 Task: Look for space in Changli, China from 7th July, 2023 to 15th July, 2023 for 6 adults in price range Rs.15000 to Rs.20000. Place can be entire place with 3 bedrooms having 3 beds and 3 bathrooms. Property type can be house, flat, guest house. Booking option can be shelf check-in. Required host language is Chinese (Simplified).
Action: Mouse moved to (719, 103)
Screenshot: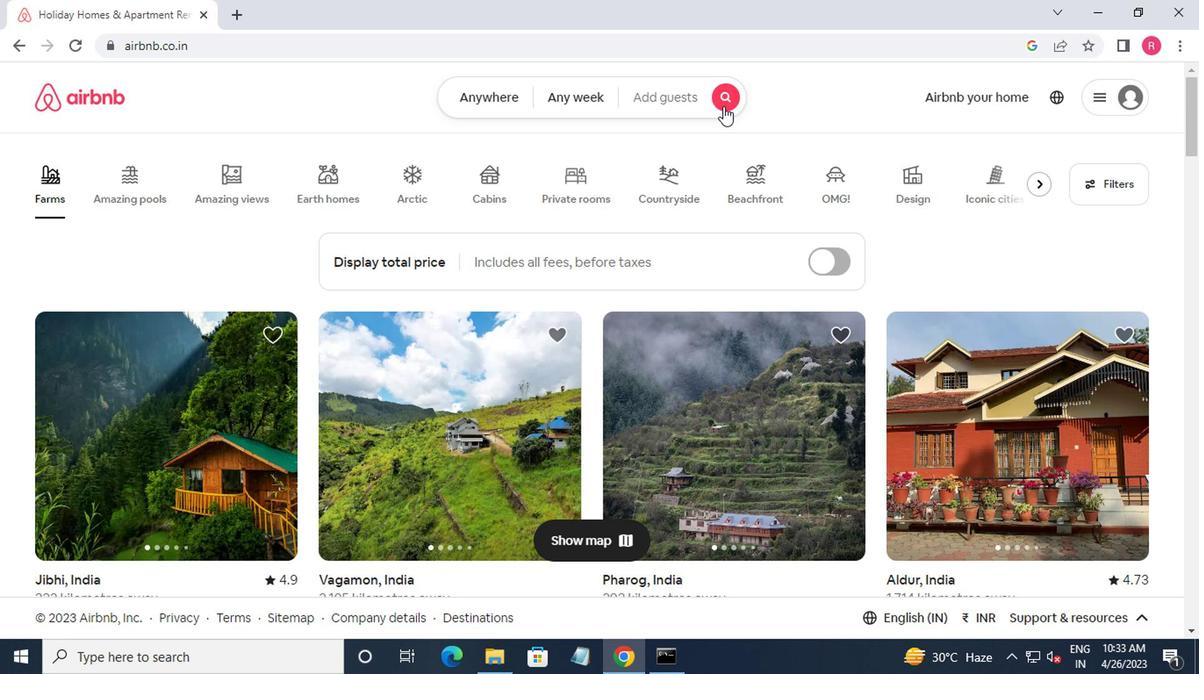 
Action: Mouse pressed left at (719, 103)
Screenshot: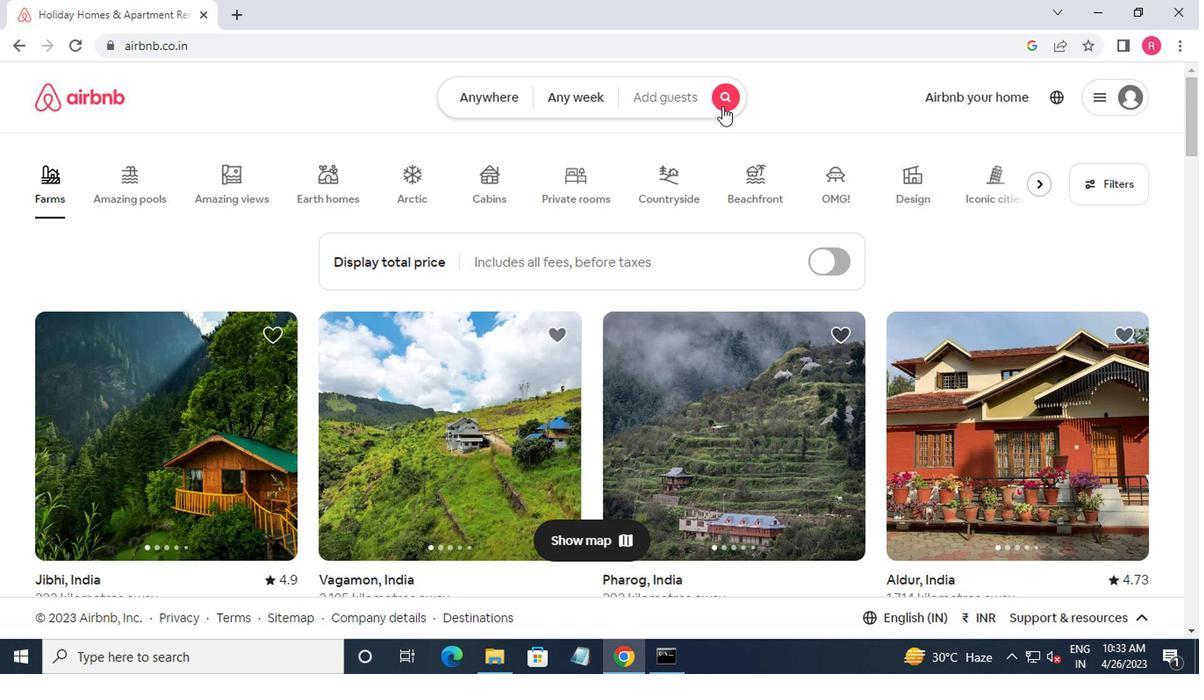 
Action: Mouse moved to (359, 164)
Screenshot: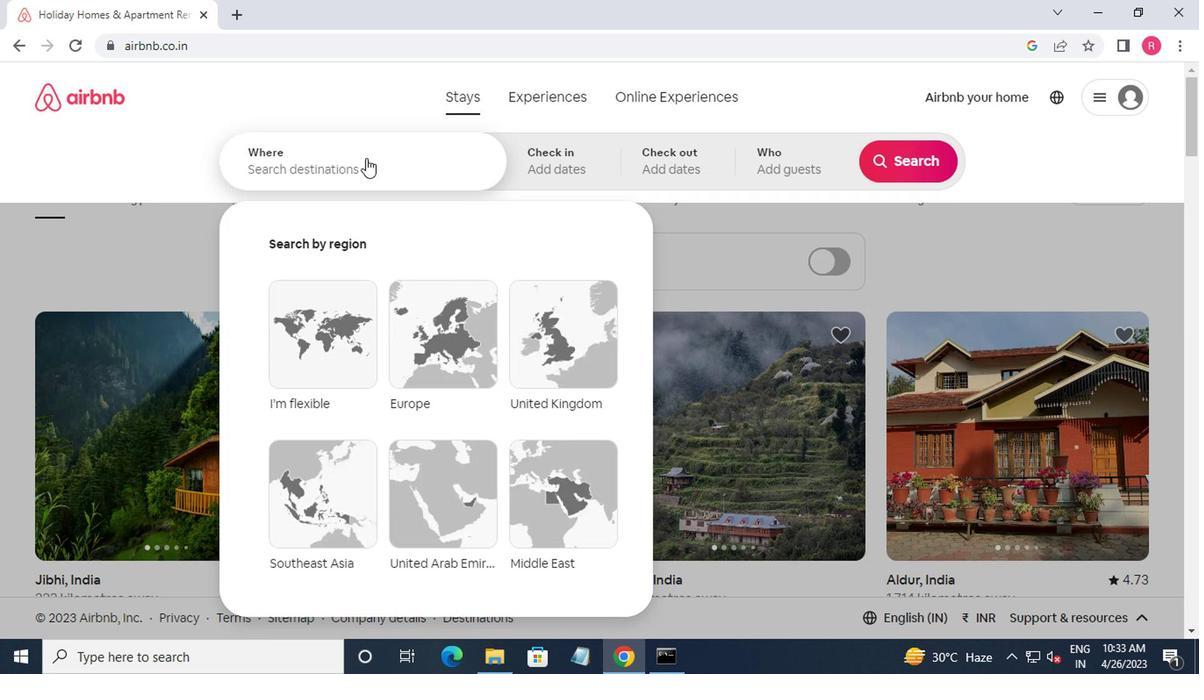 
Action: Mouse pressed left at (359, 164)
Screenshot: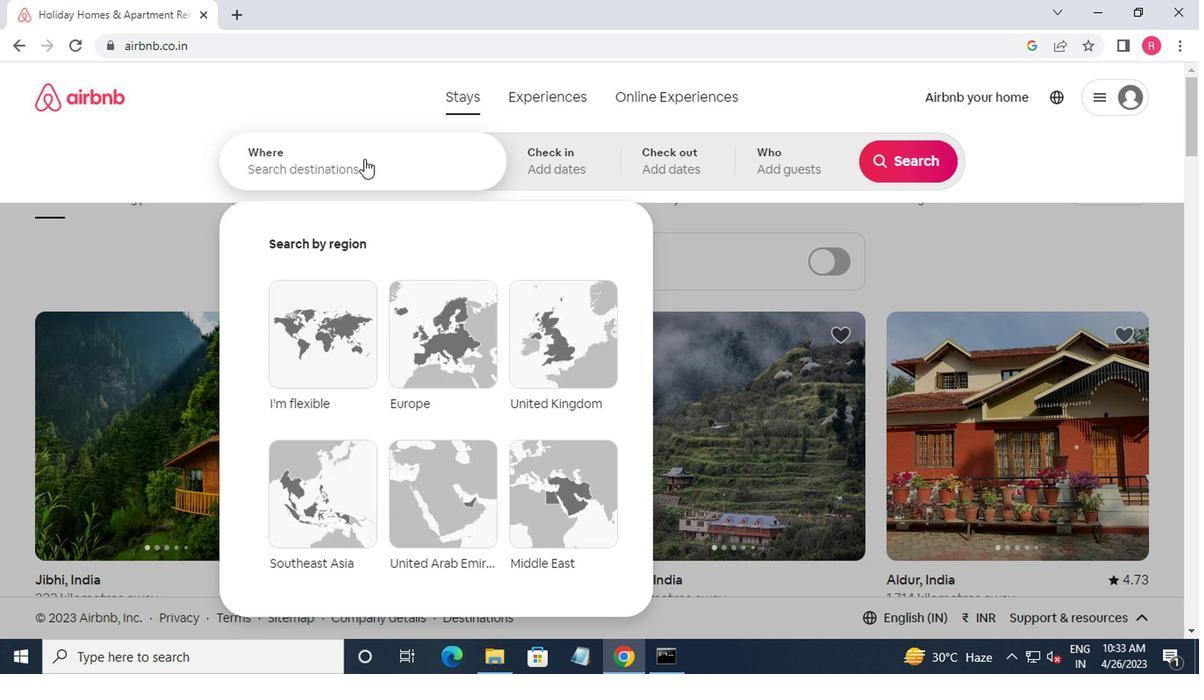 
Action: Mouse moved to (368, 164)
Screenshot: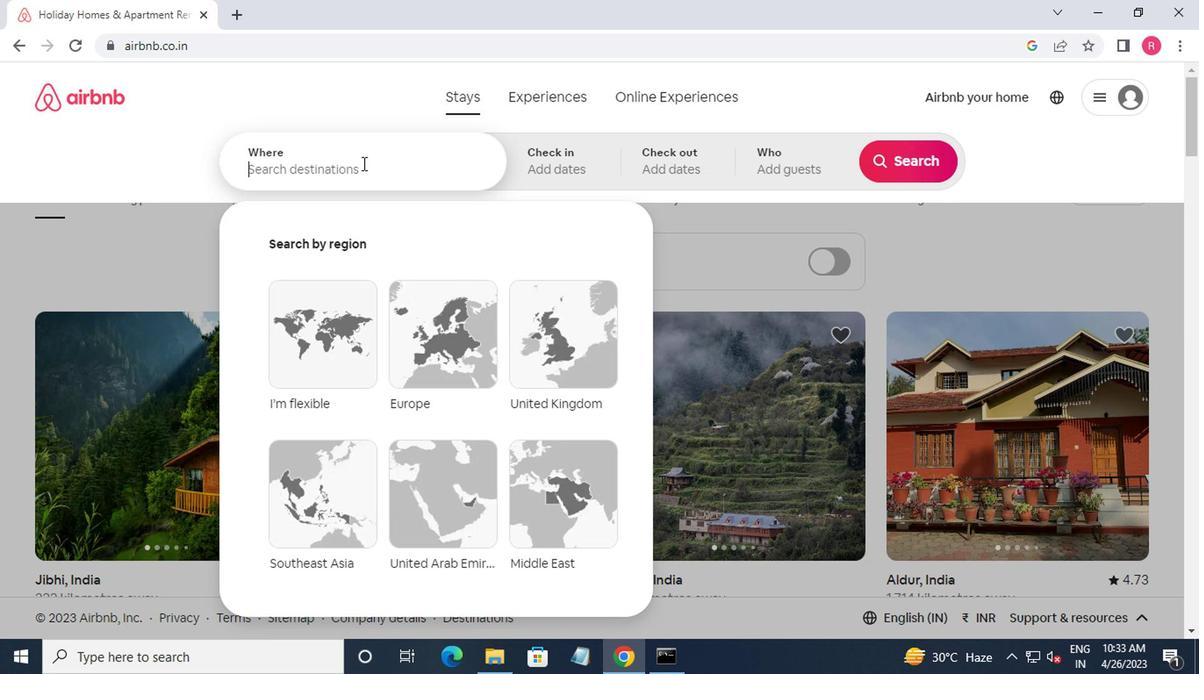 
Action: Key pressed changli,china<Key.enter>
Screenshot: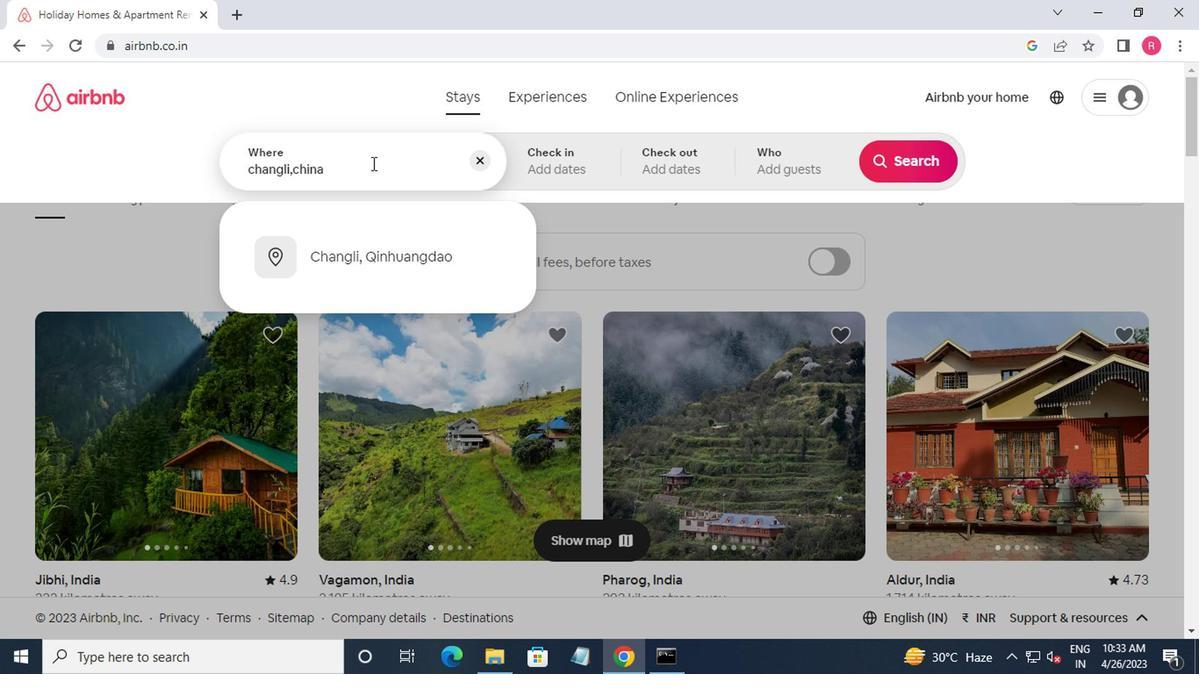 
Action: Mouse moved to (890, 302)
Screenshot: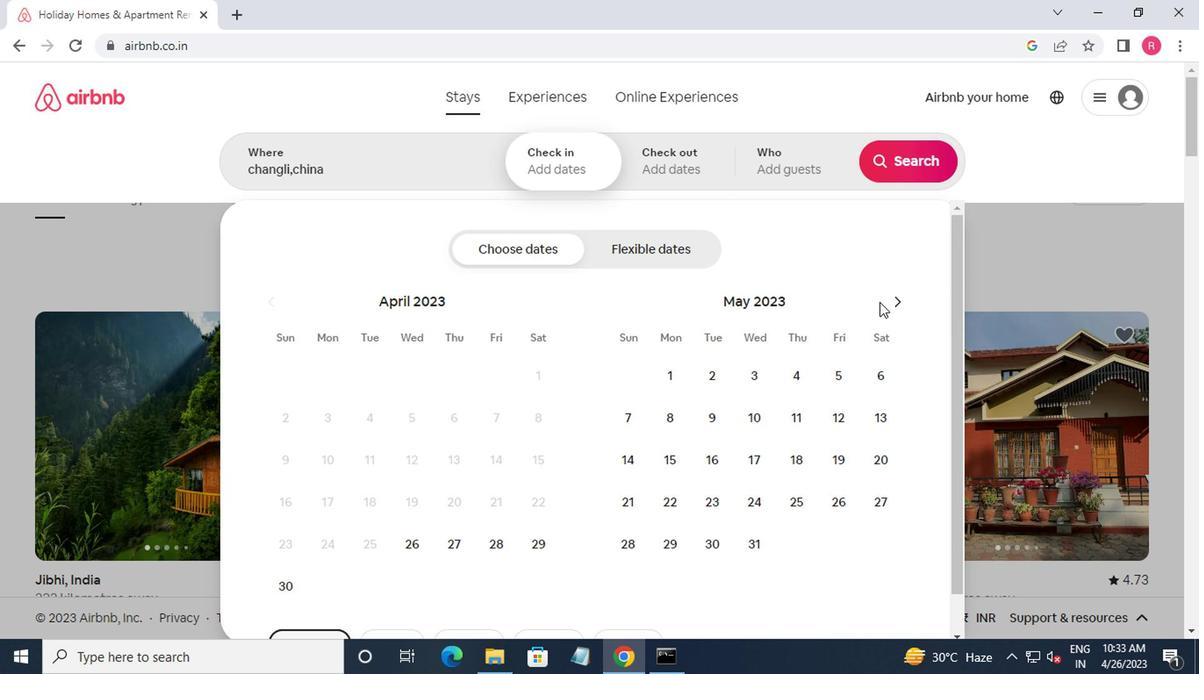 
Action: Mouse pressed left at (890, 302)
Screenshot: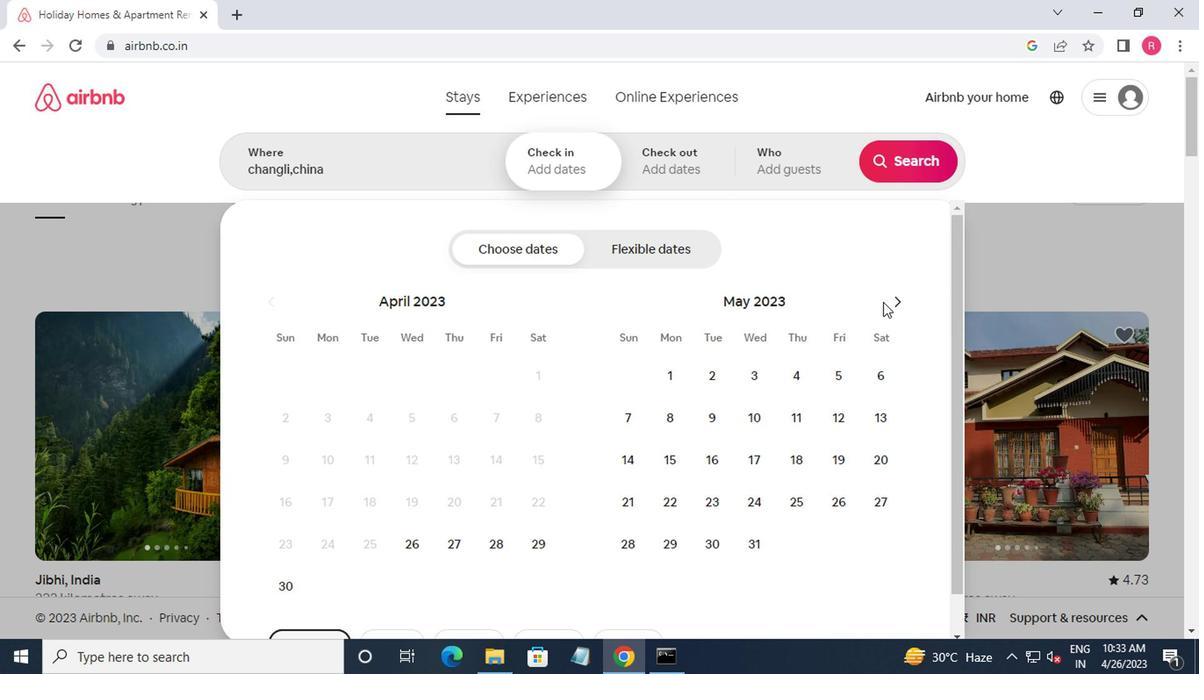 
Action: Mouse moved to (893, 306)
Screenshot: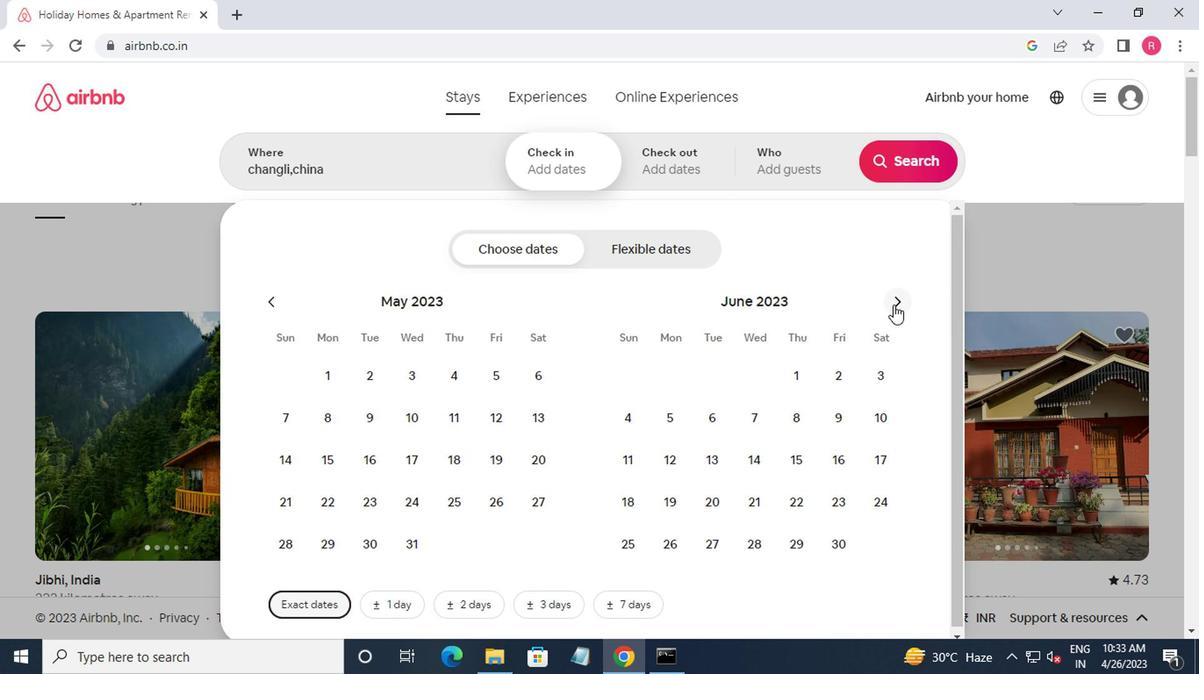 
Action: Mouse pressed left at (893, 306)
Screenshot: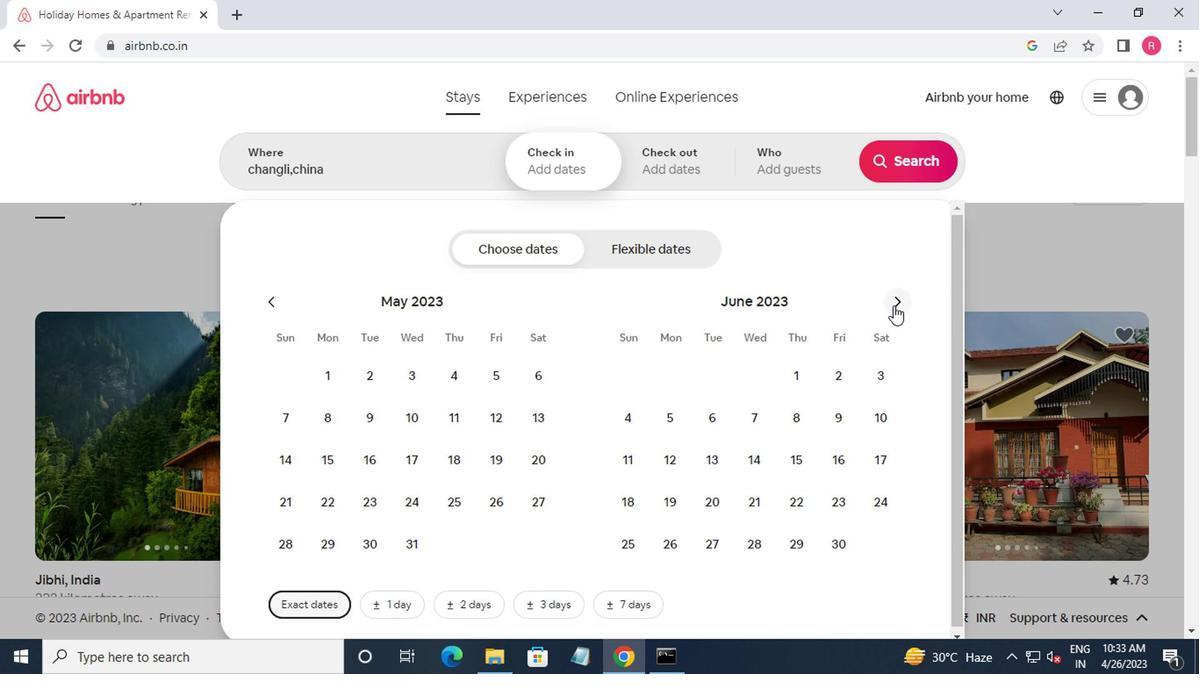 
Action: Mouse moved to (832, 422)
Screenshot: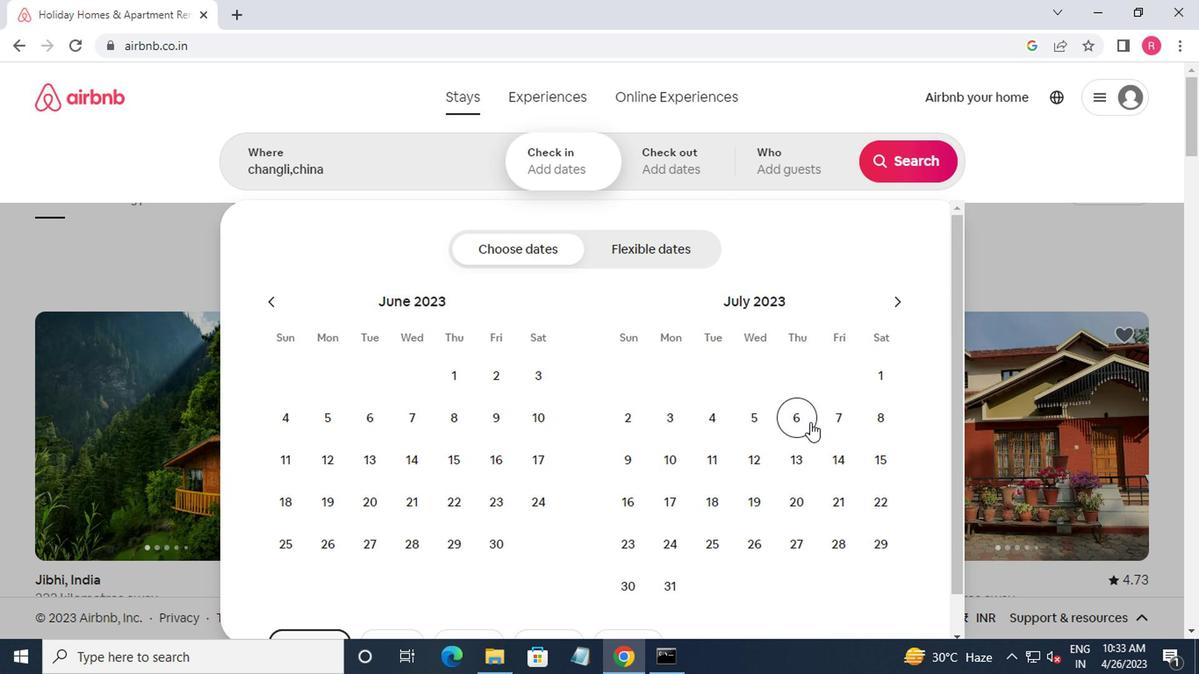 
Action: Mouse pressed left at (832, 422)
Screenshot: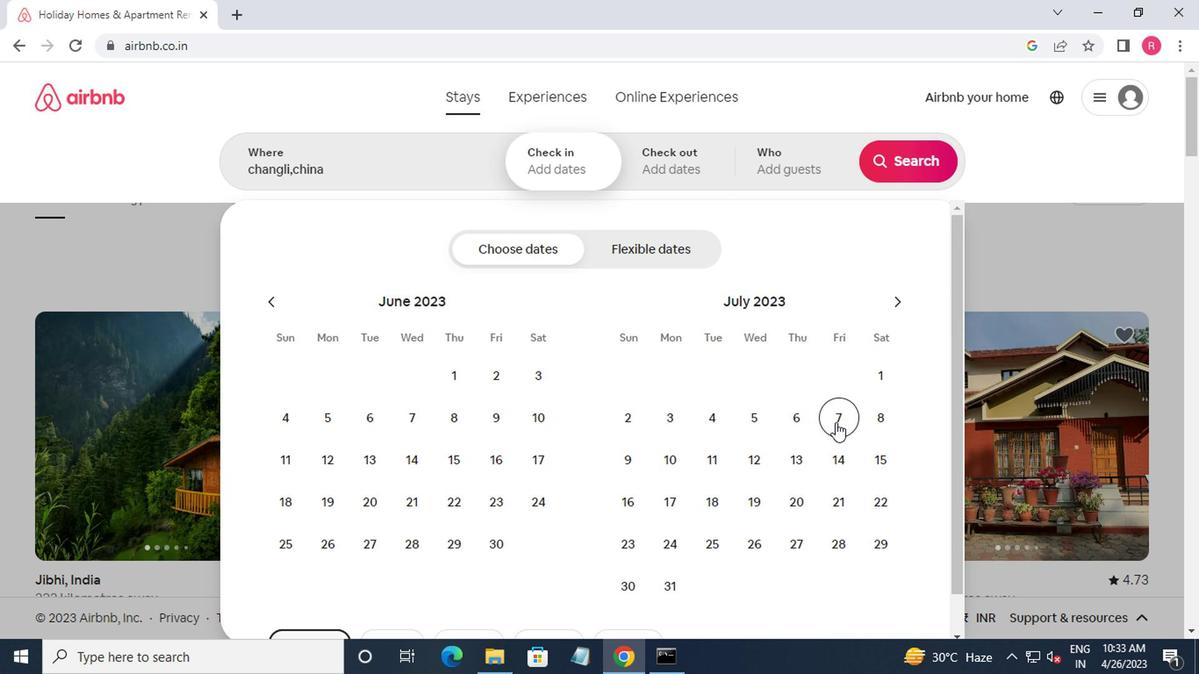 
Action: Mouse moved to (897, 464)
Screenshot: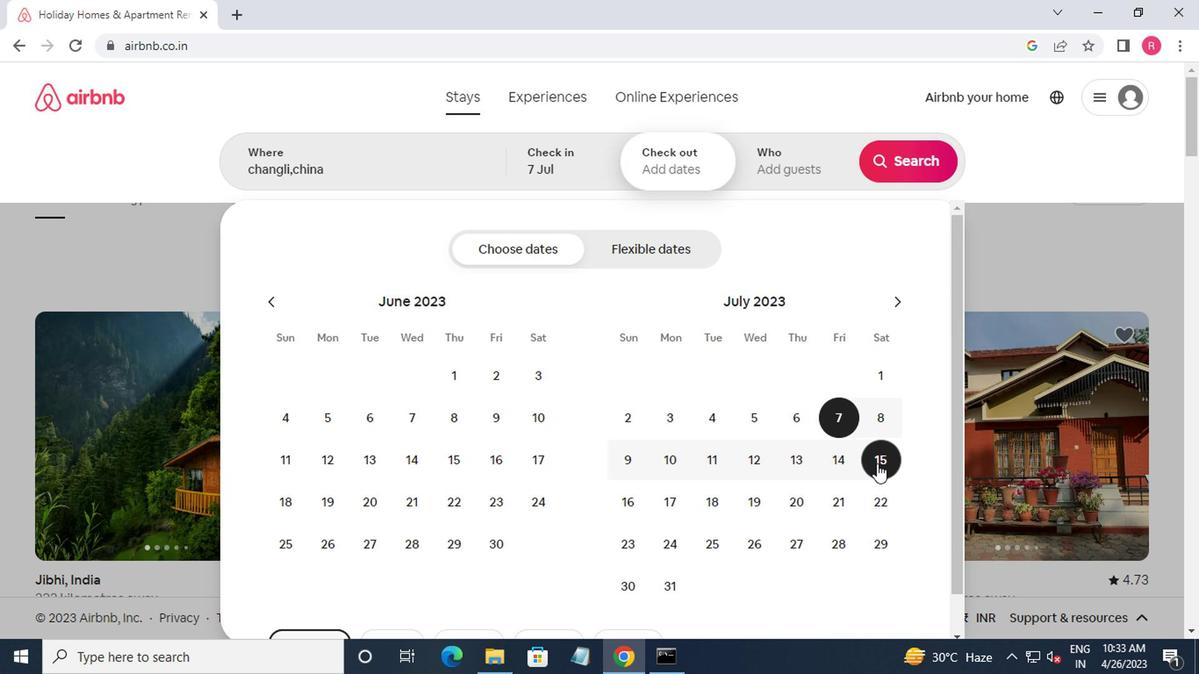 
Action: Mouse pressed left at (897, 464)
Screenshot: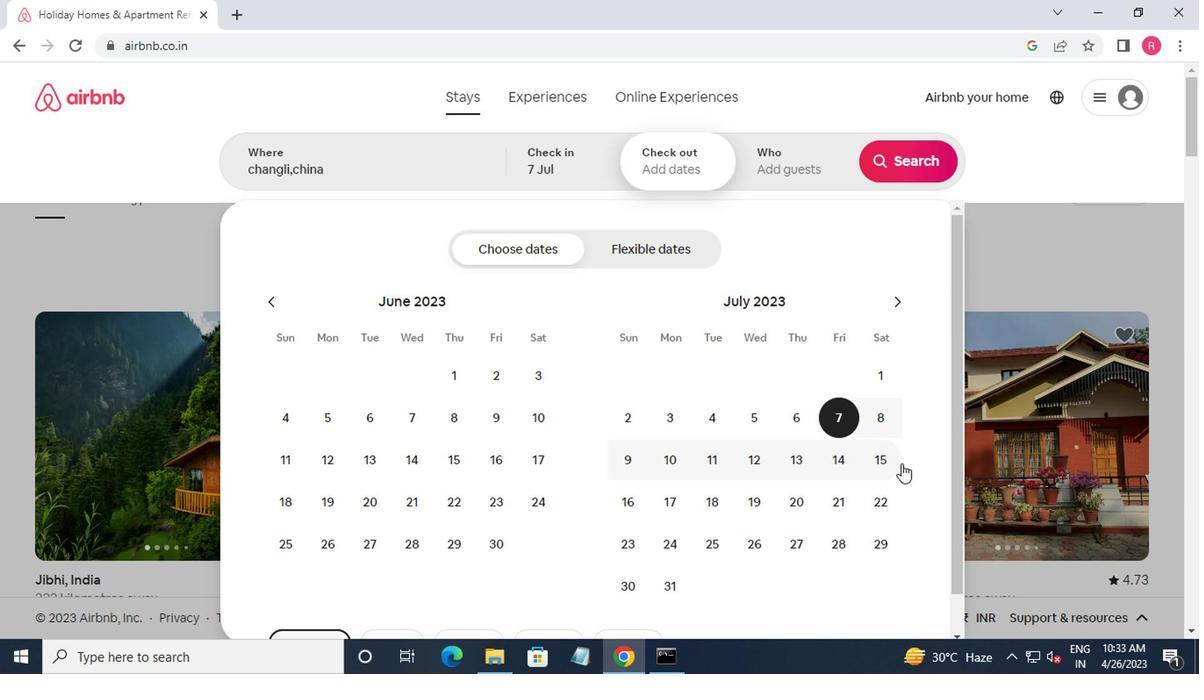
Action: Mouse moved to (774, 175)
Screenshot: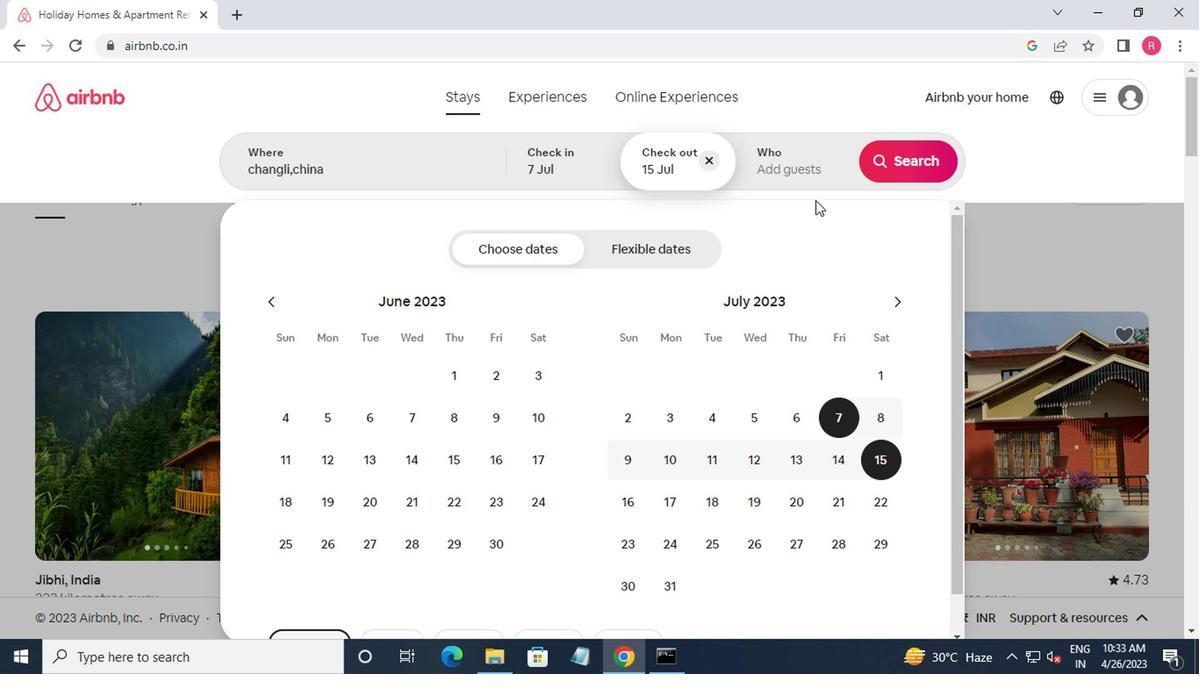 
Action: Mouse pressed left at (774, 175)
Screenshot: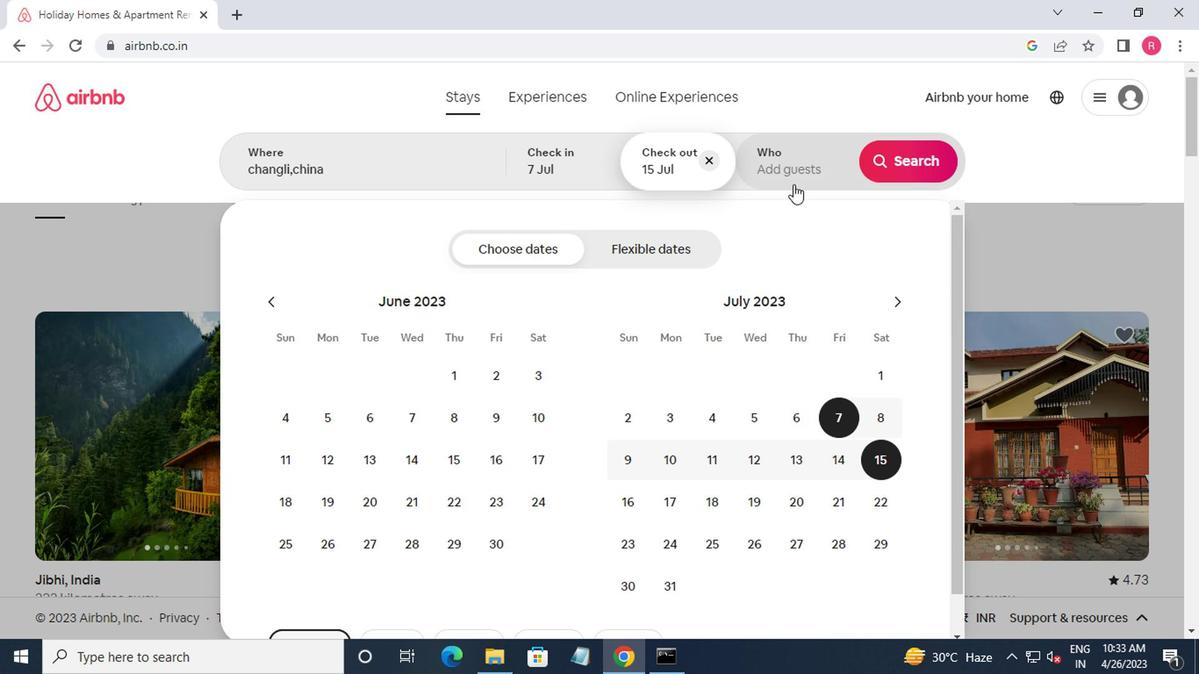 
Action: Mouse moved to (899, 260)
Screenshot: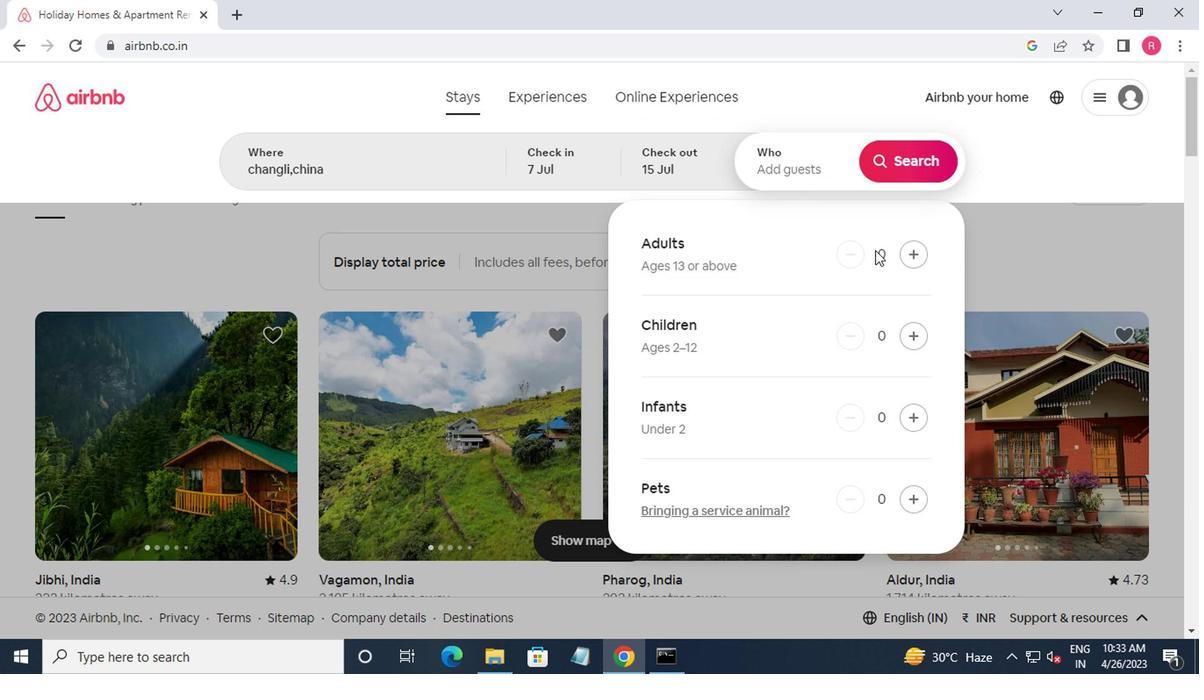 
Action: Mouse pressed left at (899, 260)
Screenshot: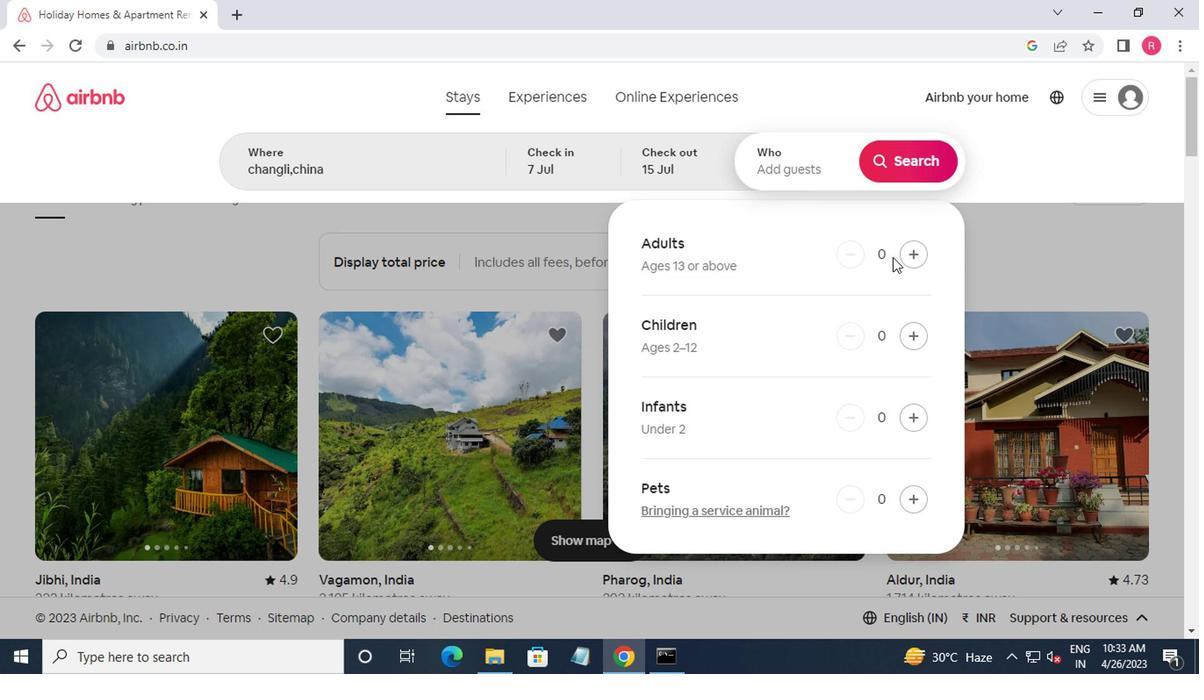 
Action: Mouse pressed left at (899, 260)
Screenshot: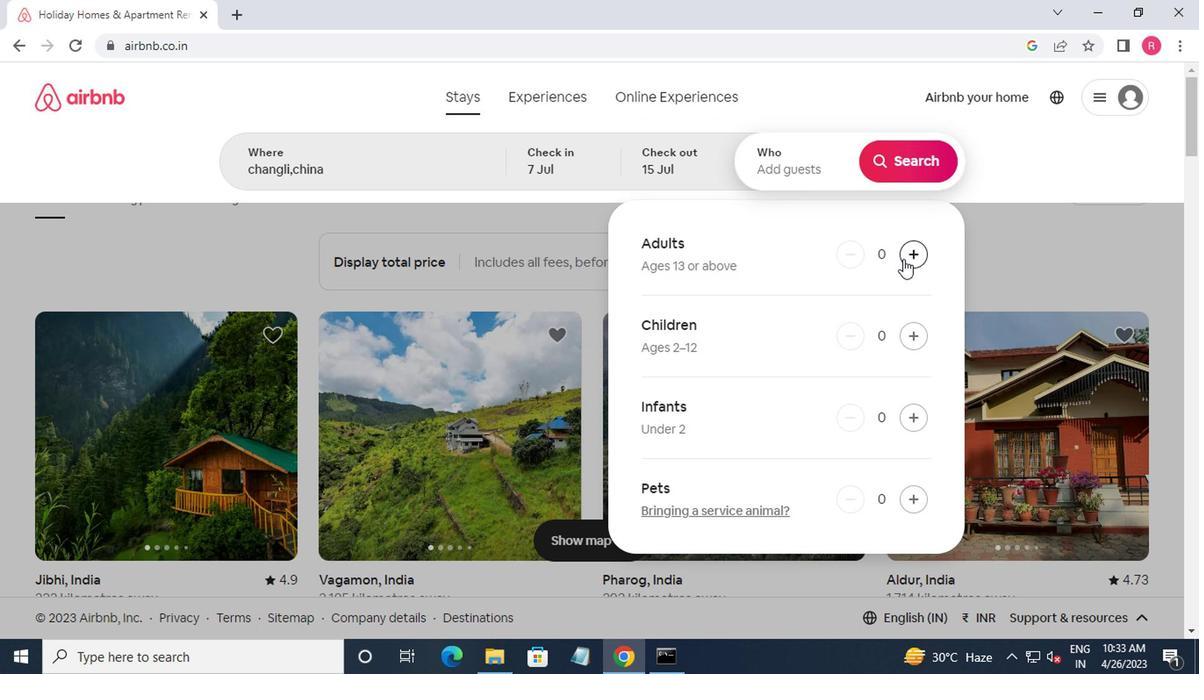 
Action: Mouse pressed left at (899, 260)
Screenshot: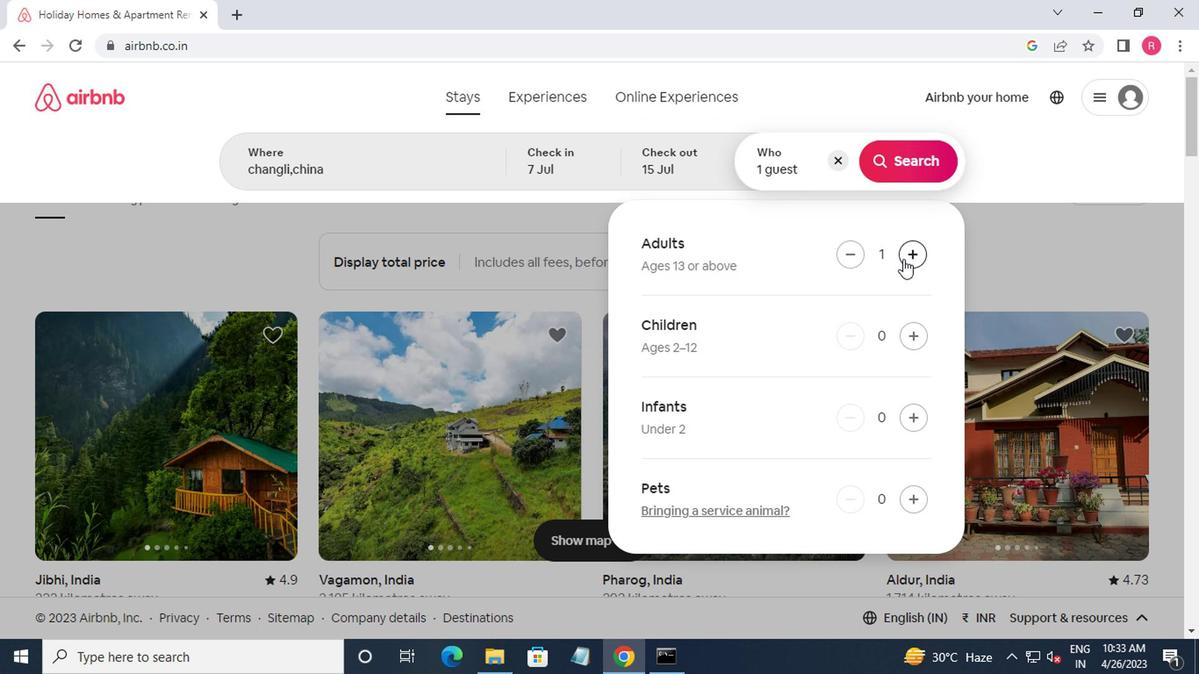 
Action: Mouse pressed left at (899, 260)
Screenshot: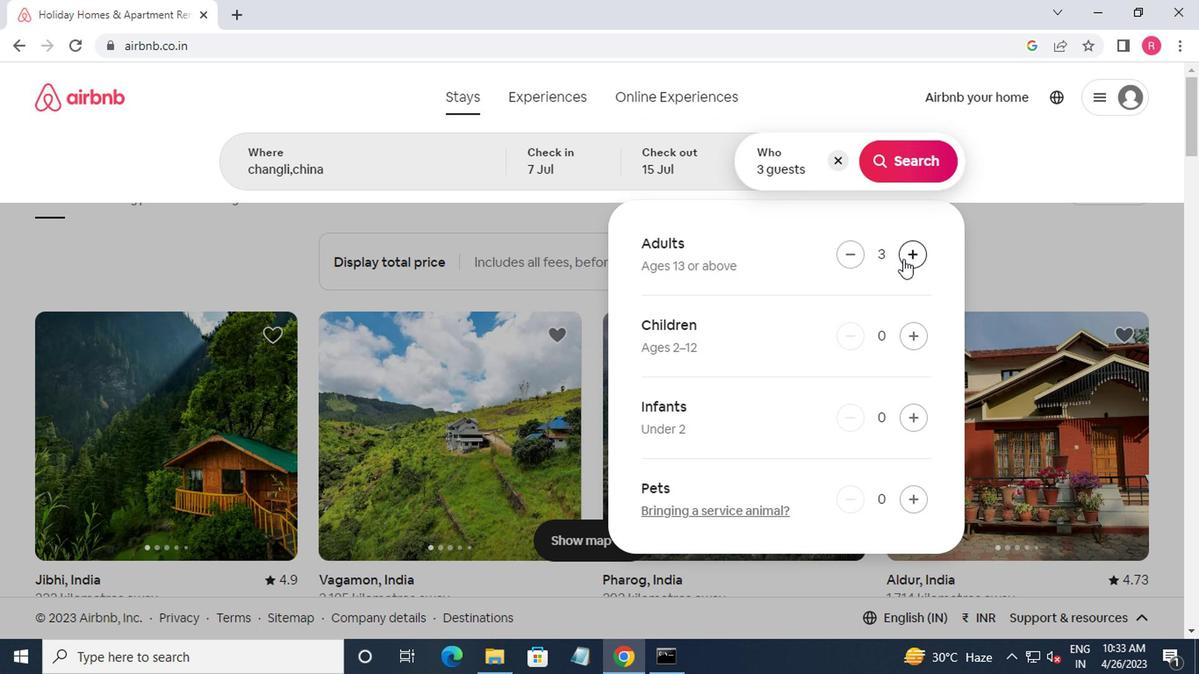 
Action: Mouse pressed left at (899, 260)
Screenshot: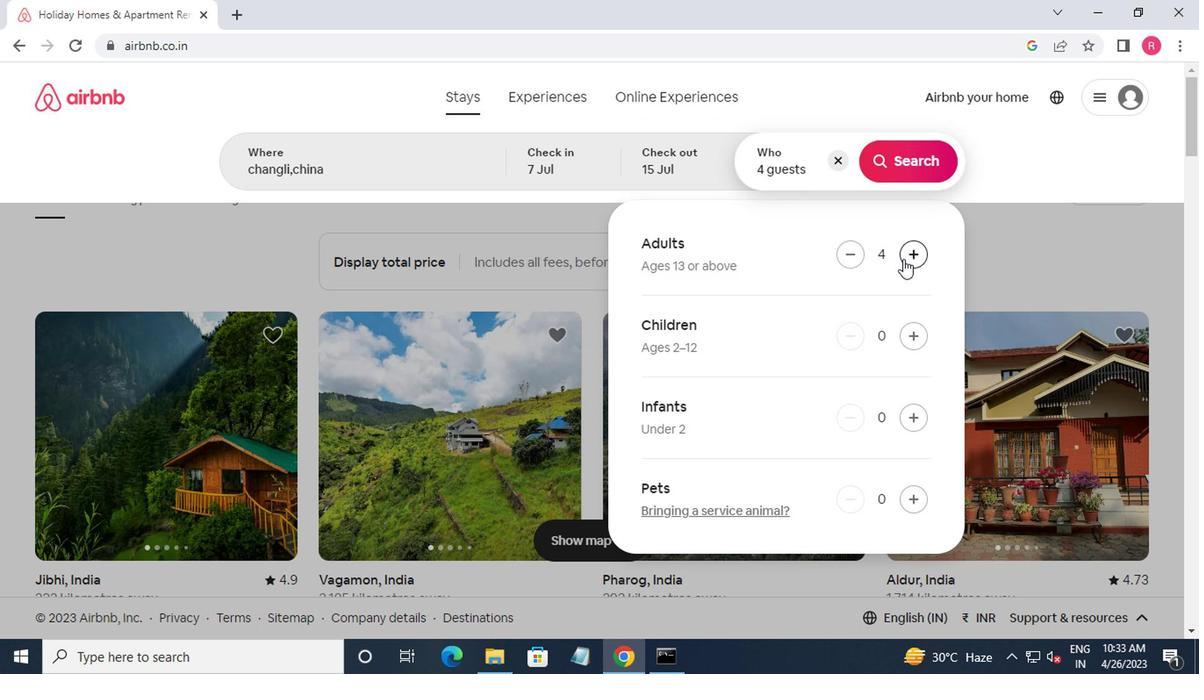 
Action: Mouse pressed left at (899, 260)
Screenshot: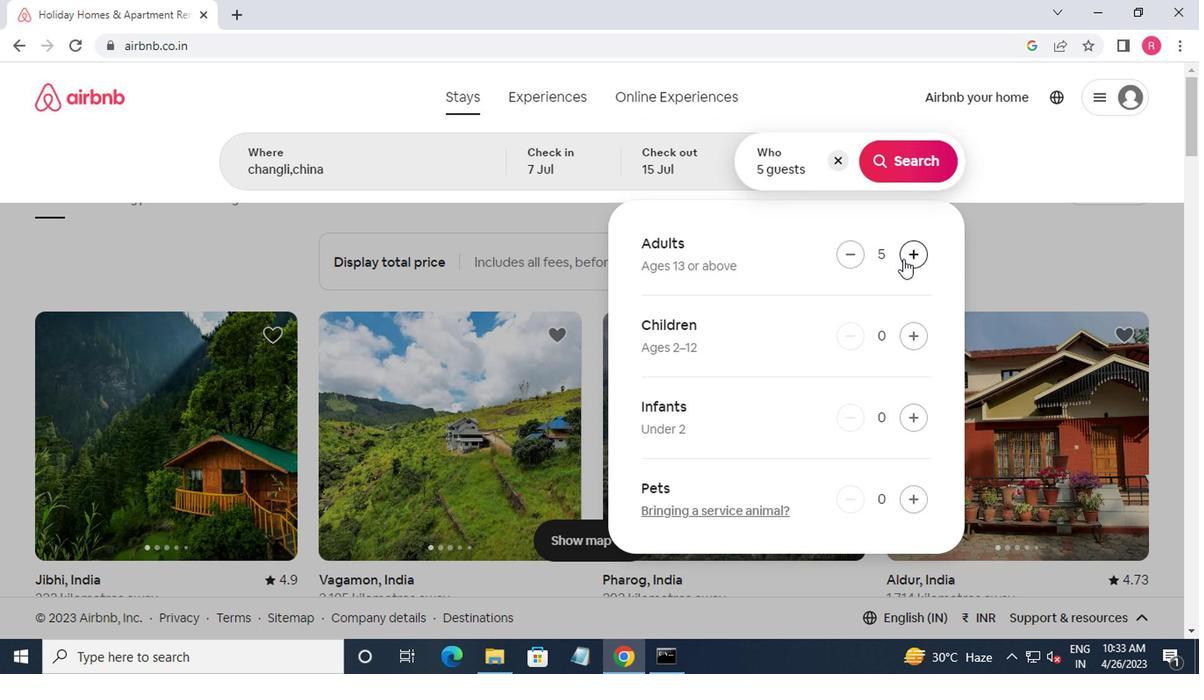 
Action: Mouse moved to (888, 168)
Screenshot: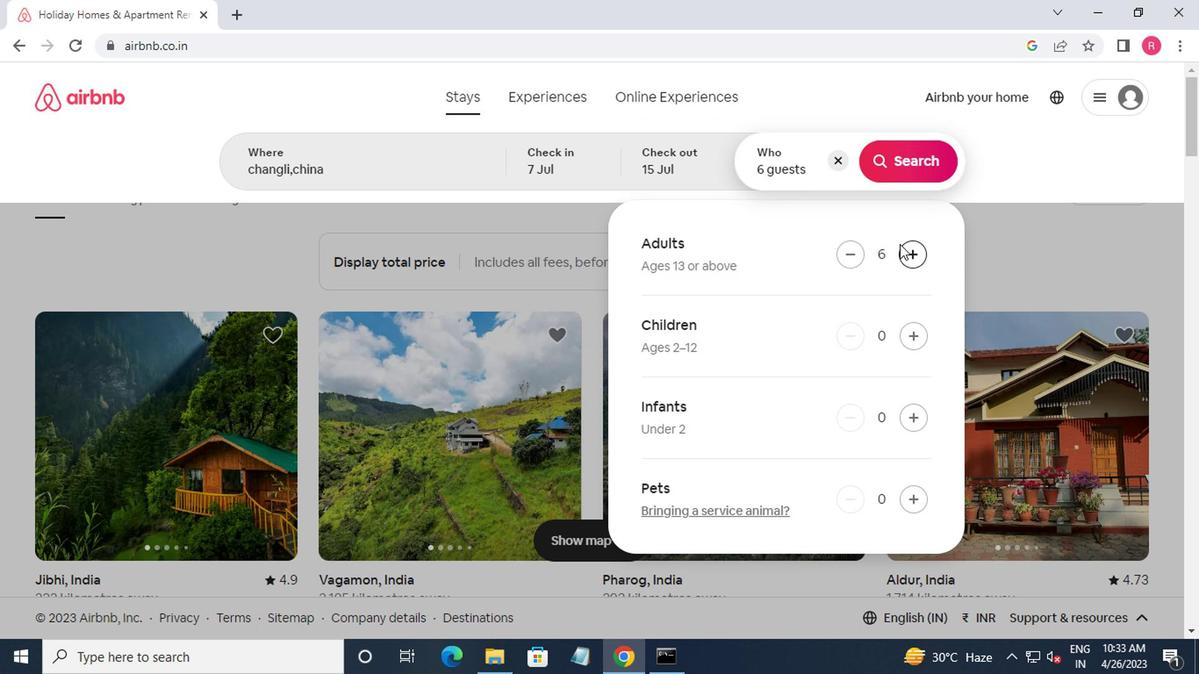 
Action: Mouse pressed left at (888, 168)
Screenshot: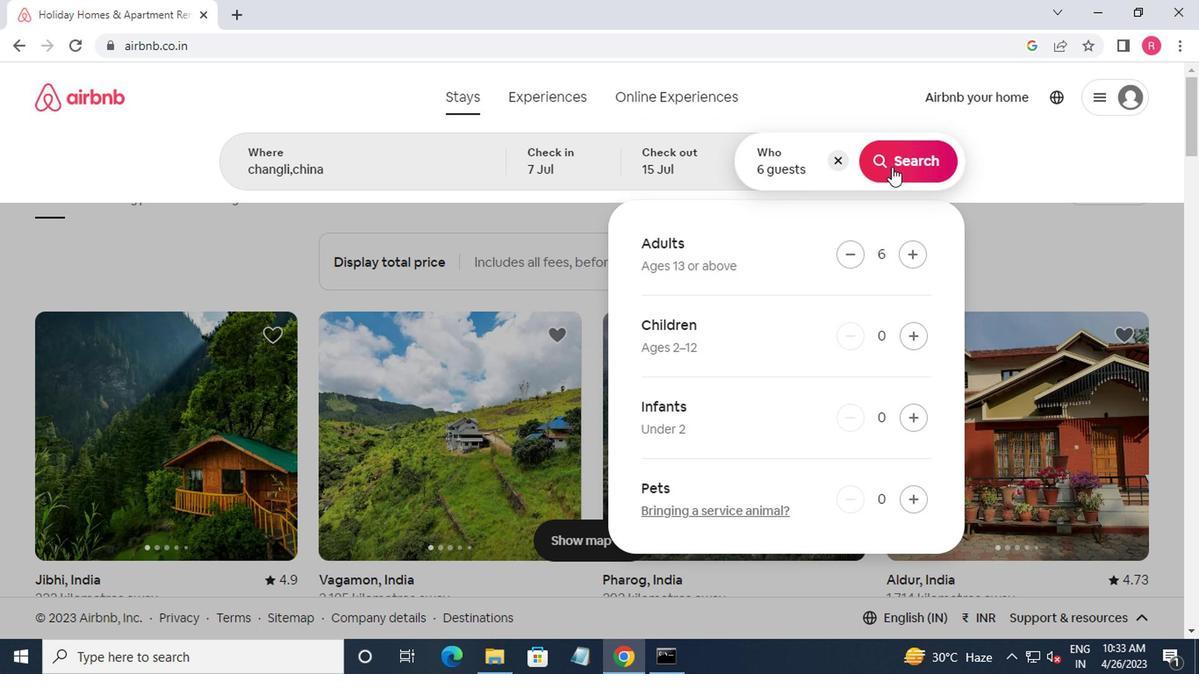 
Action: Mouse moved to (1118, 165)
Screenshot: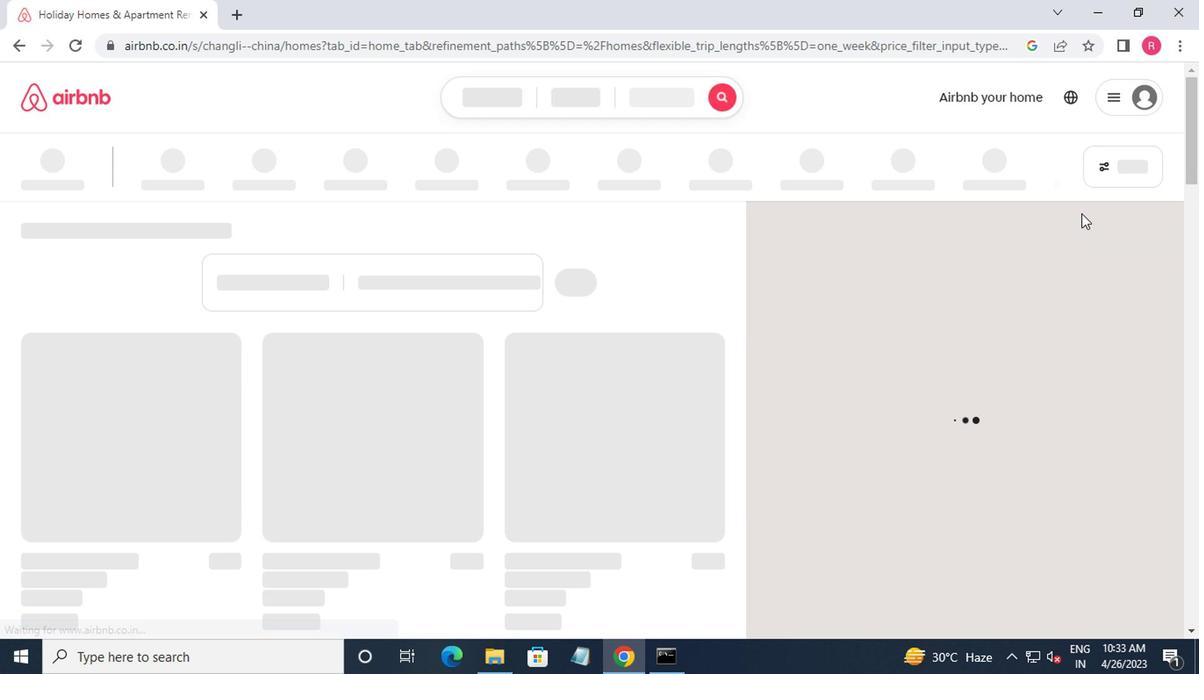 
Action: Mouse pressed left at (1118, 165)
Screenshot: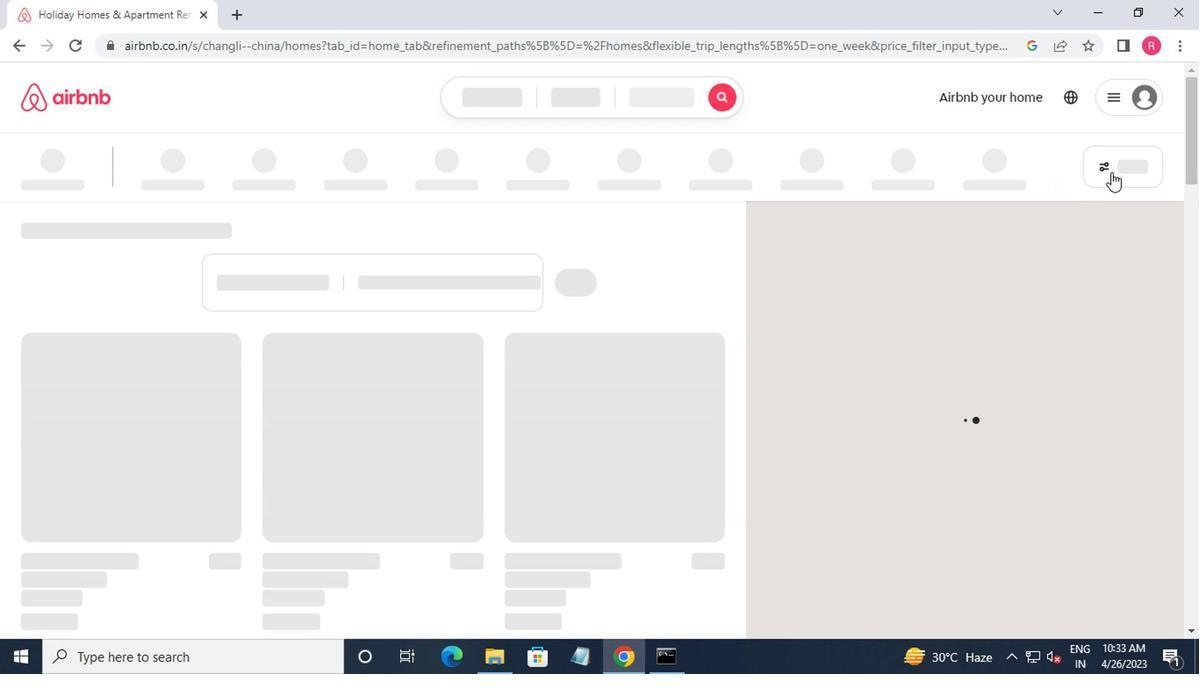 
Action: Mouse moved to (400, 283)
Screenshot: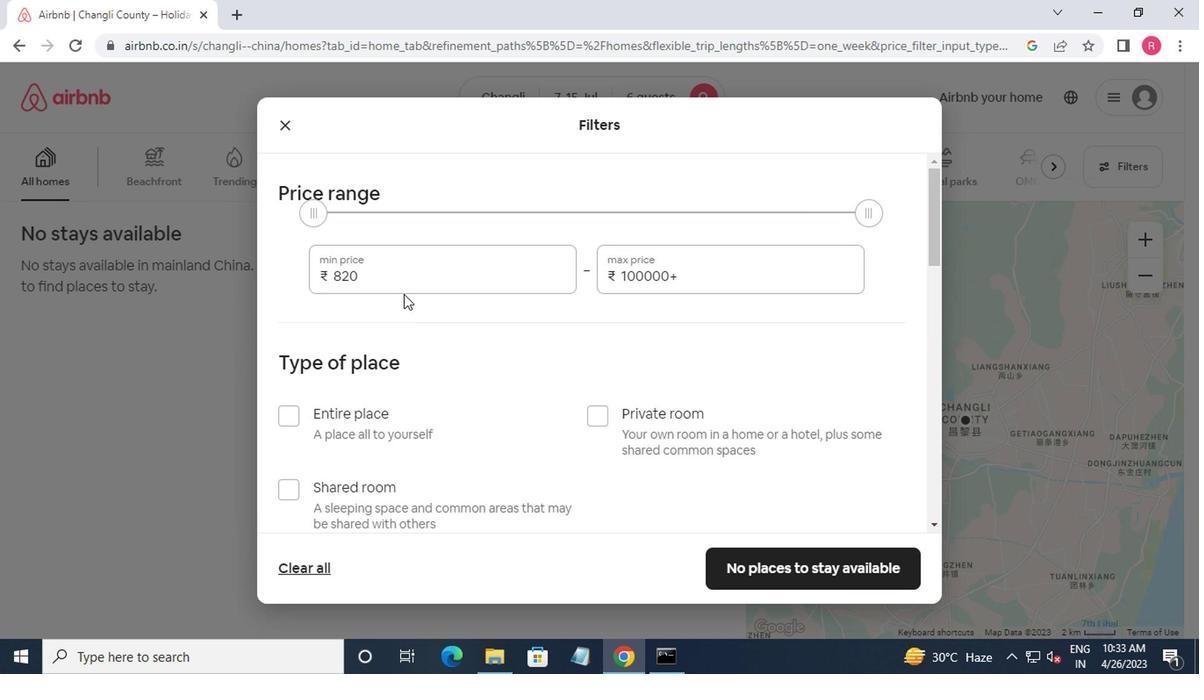 
Action: Mouse pressed left at (400, 283)
Screenshot: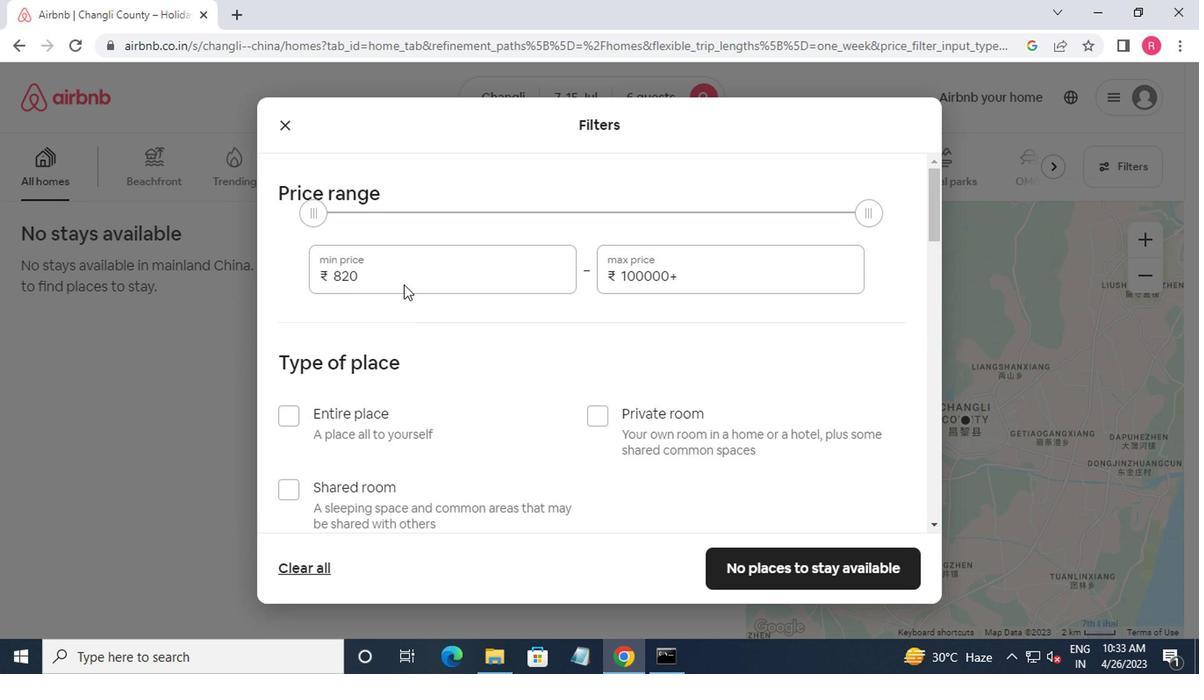 
Action: Mouse moved to (400, 282)
Screenshot: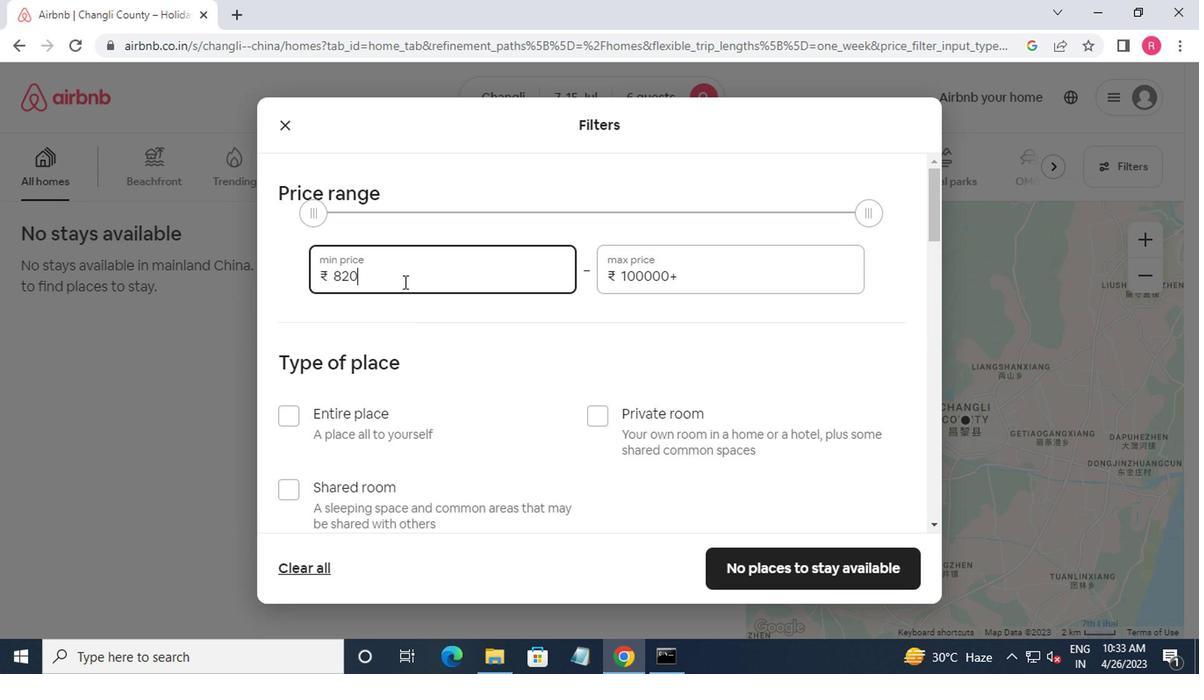 
Action: Key pressed <Key.backspace><Key.backspace><Key.backspace><Key.backspace>15000<Key.tab>20000
Screenshot: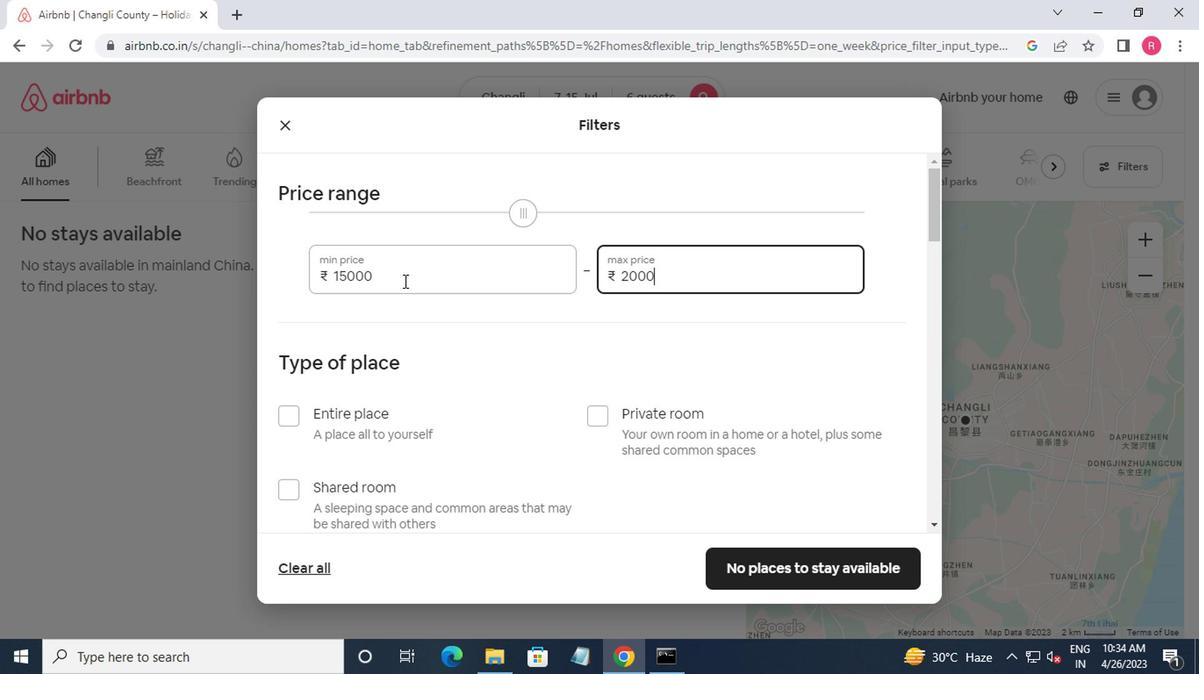 
Action: Mouse moved to (314, 337)
Screenshot: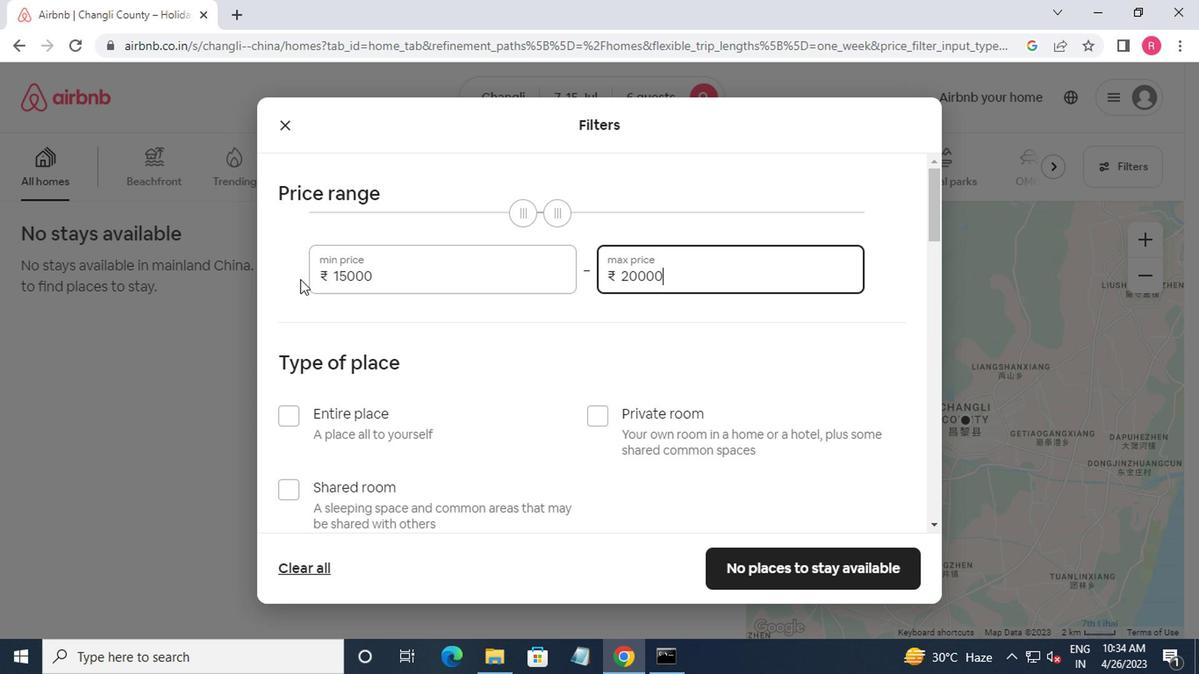 
Action: Mouse scrolled (314, 336) with delta (0, -1)
Screenshot: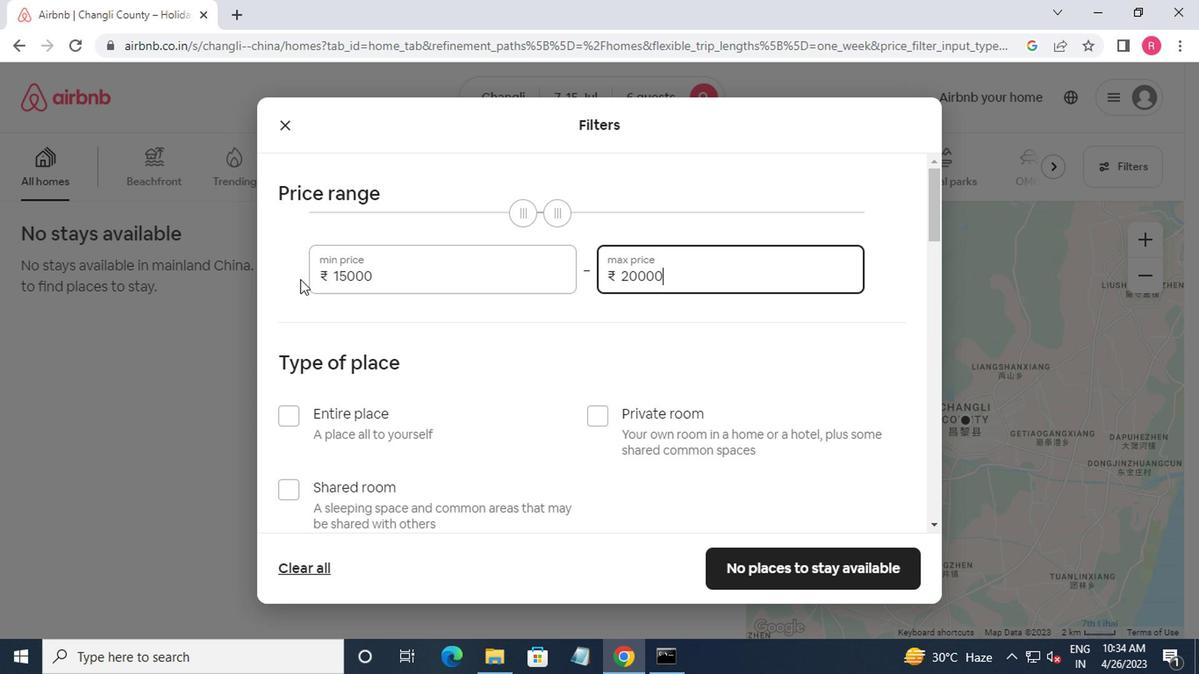 
Action: Mouse moved to (313, 342)
Screenshot: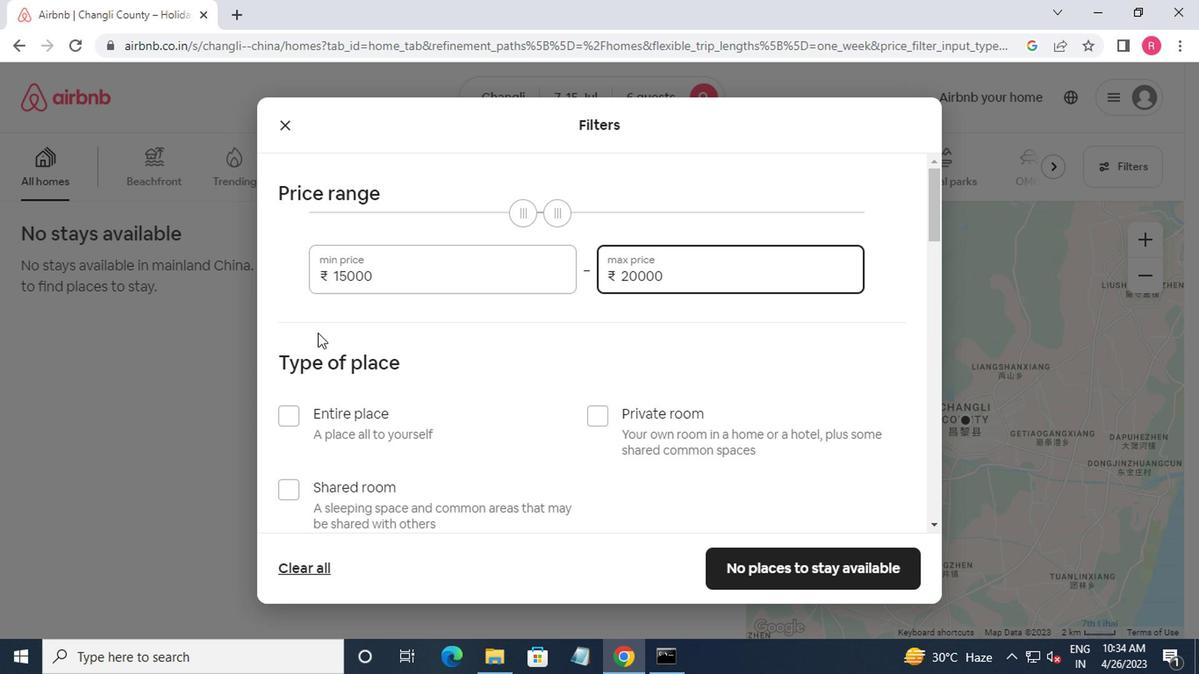 
Action: Mouse scrolled (313, 341) with delta (0, 0)
Screenshot: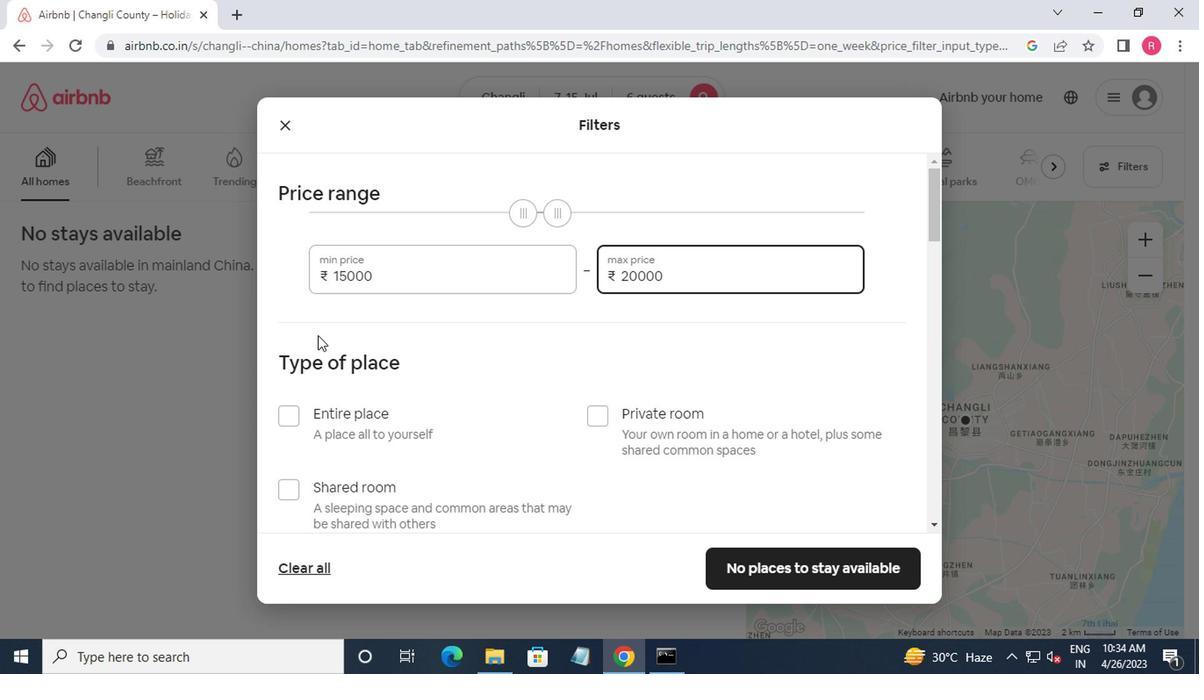 
Action: Mouse moved to (283, 249)
Screenshot: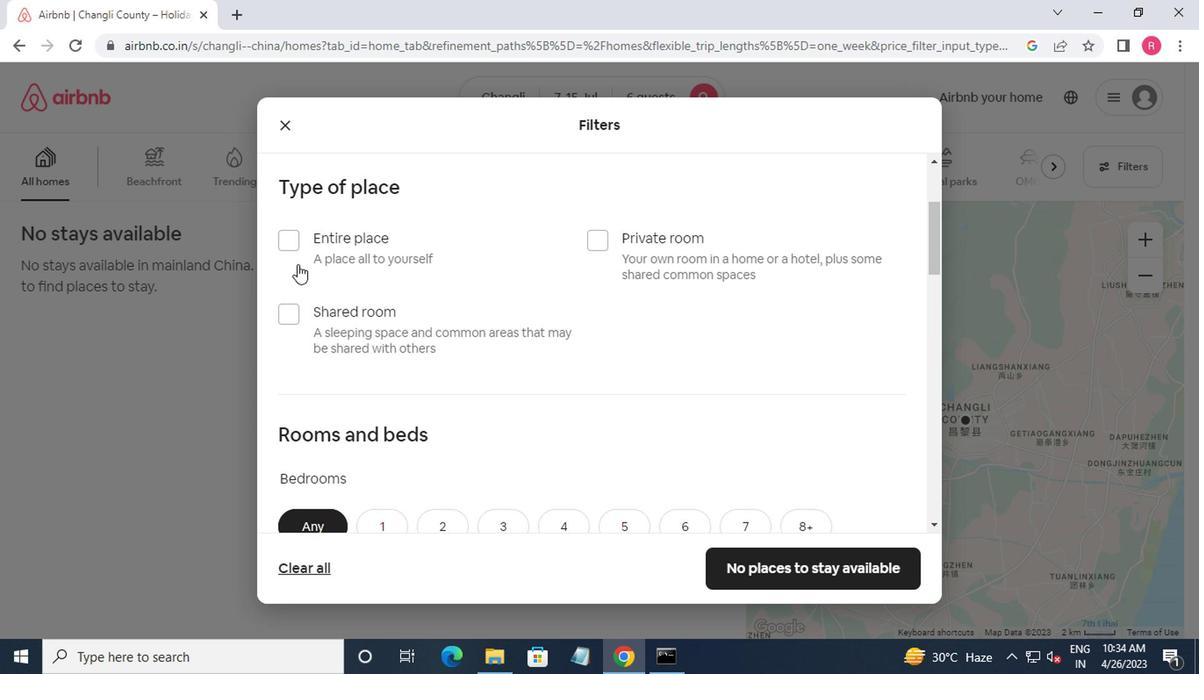 
Action: Mouse pressed left at (283, 249)
Screenshot: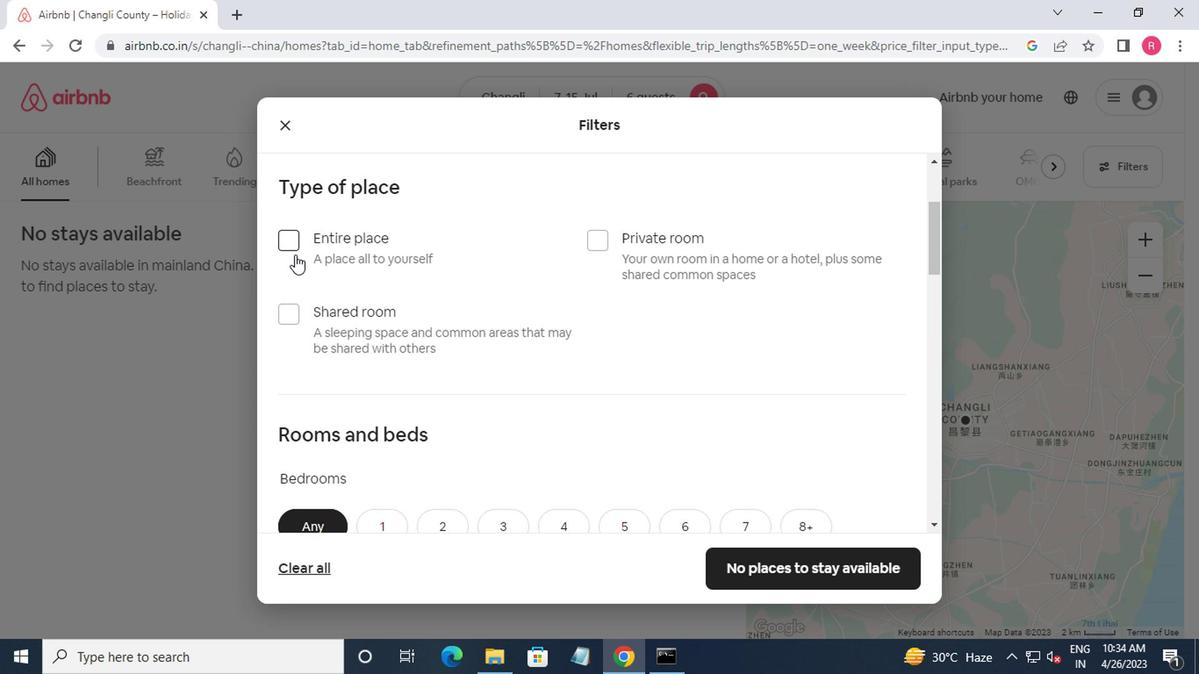 
Action: Mouse moved to (428, 414)
Screenshot: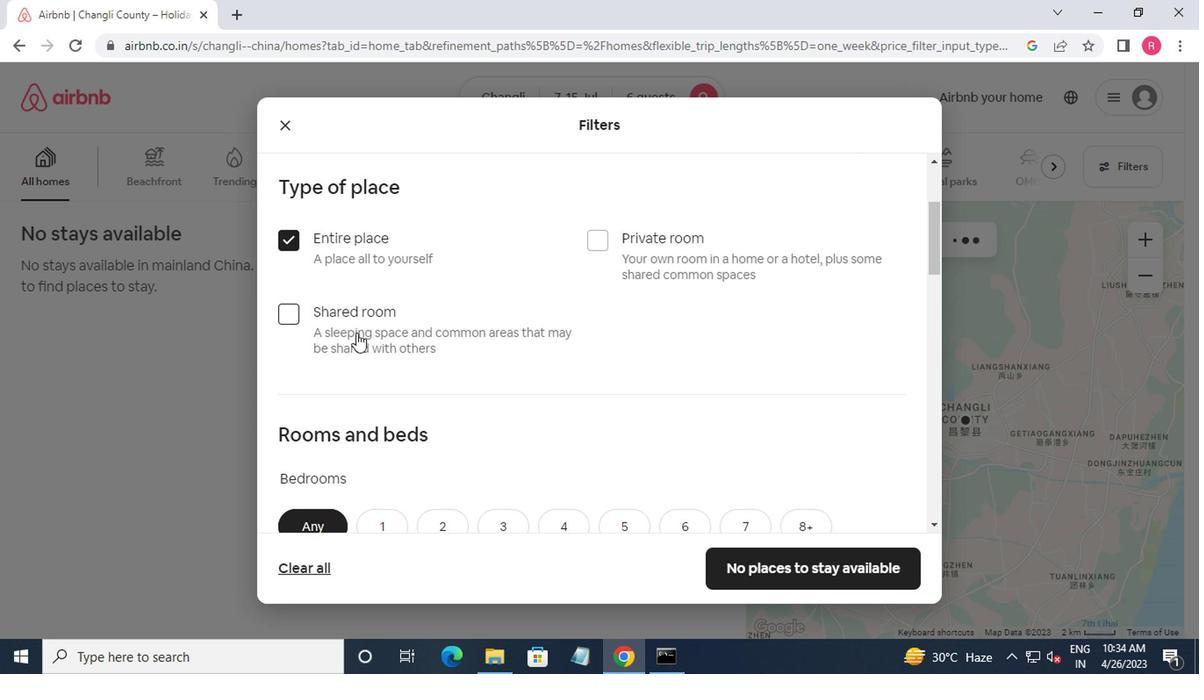 
Action: Mouse scrolled (428, 413) with delta (0, 0)
Screenshot: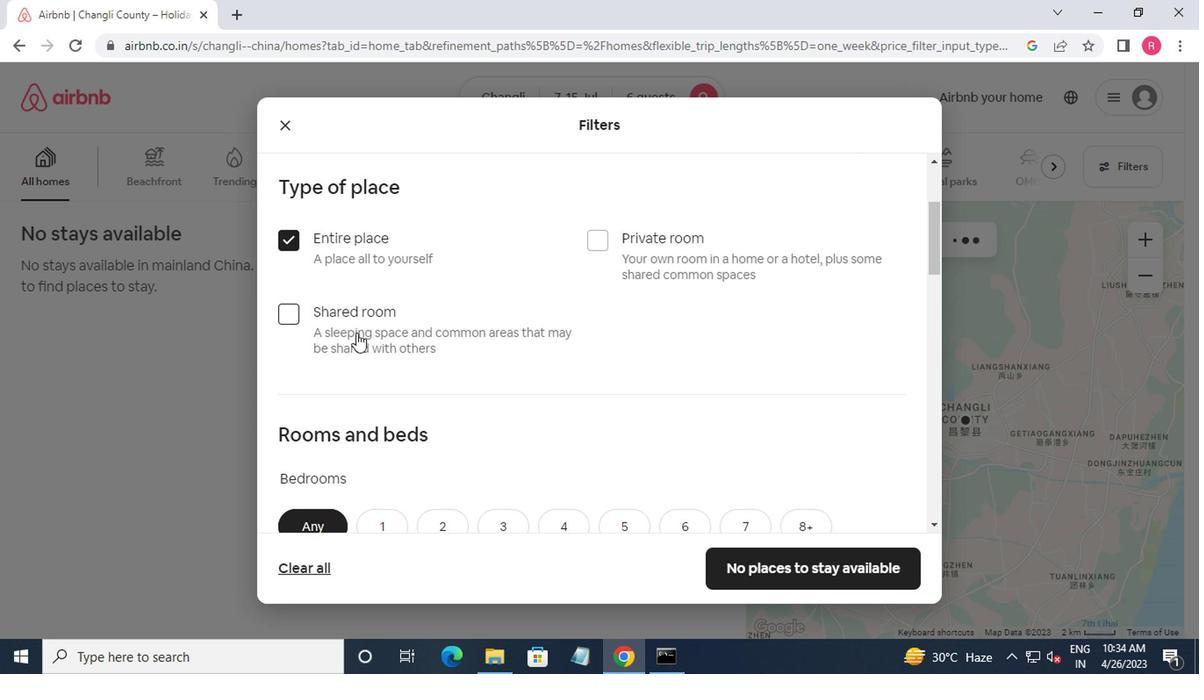 
Action: Mouse moved to (506, 434)
Screenshot: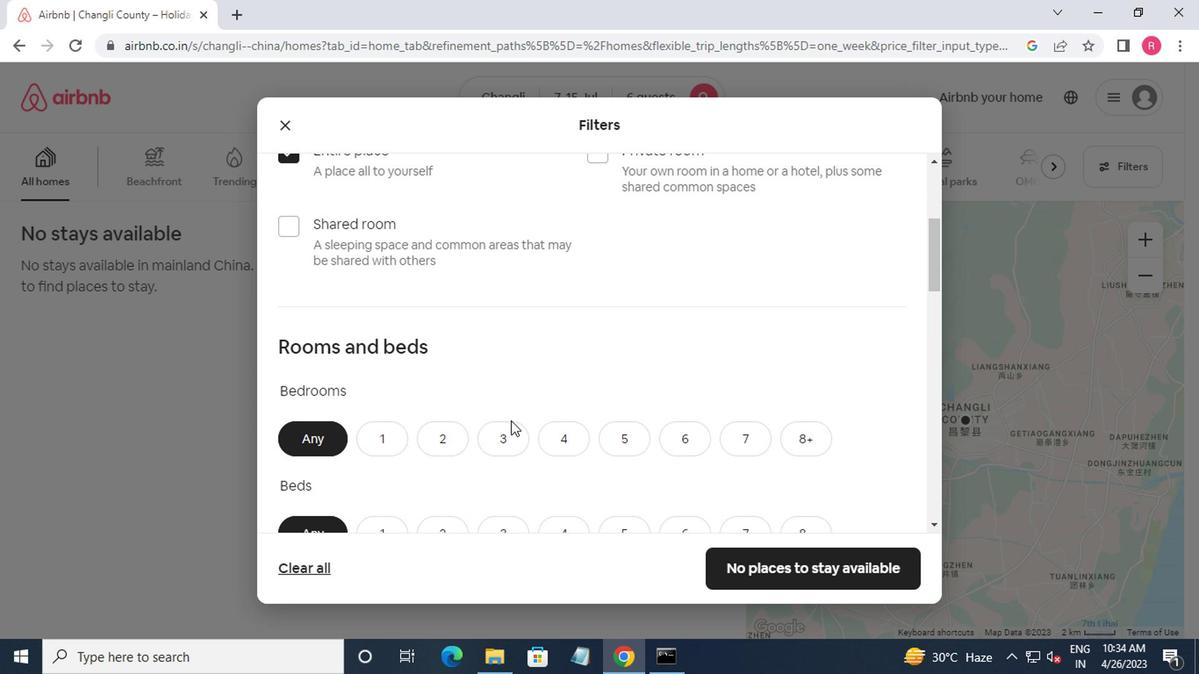 
Action: Mouse pressed left at (506, 434)
Screenshot: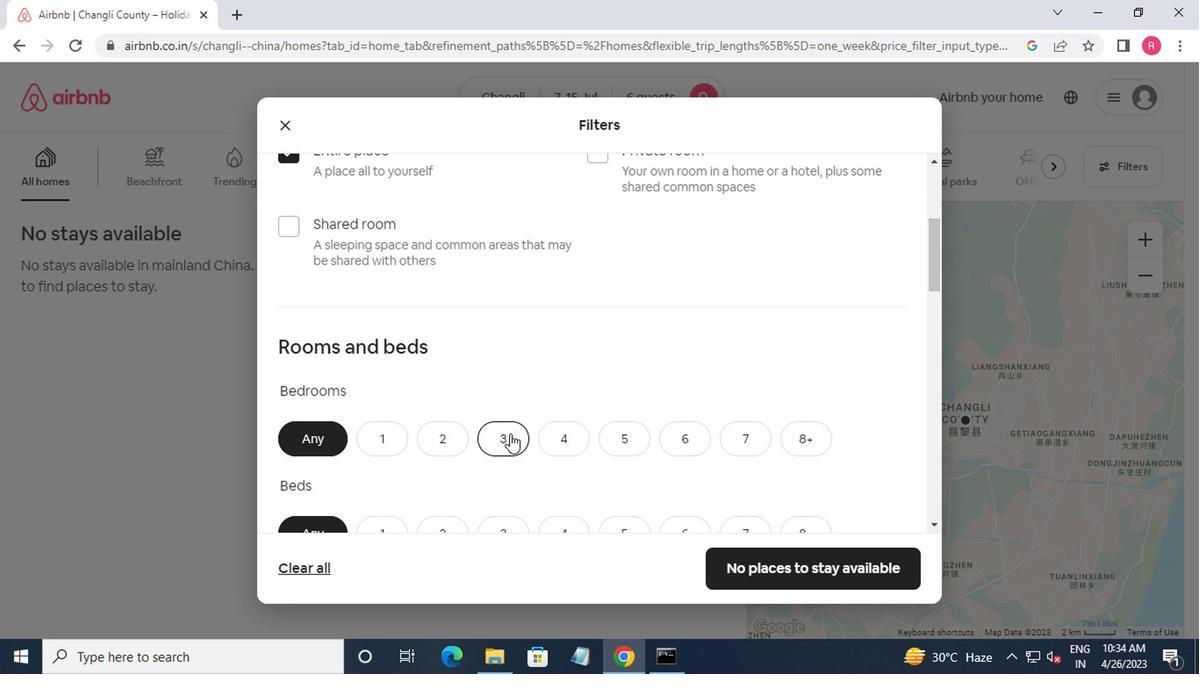 
Action: Mouse moved to (504, 503)
Screenshot: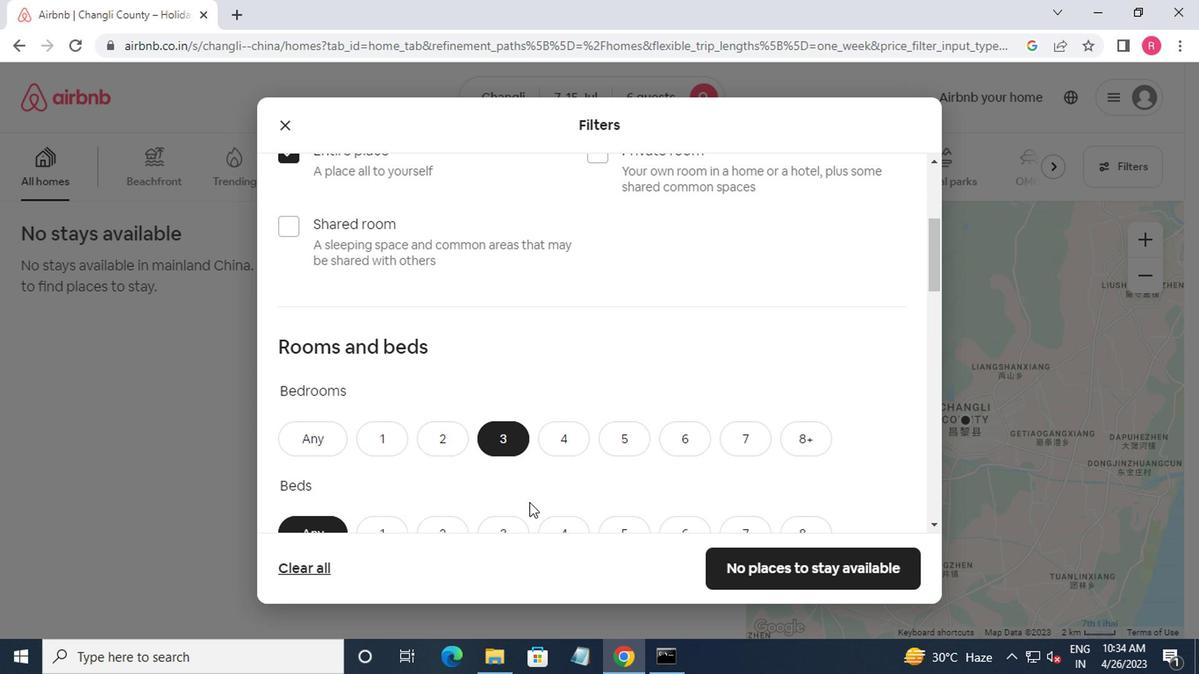 
Action: Mouse scrolled (504, 502) with delta (0, -1)
Screenshot: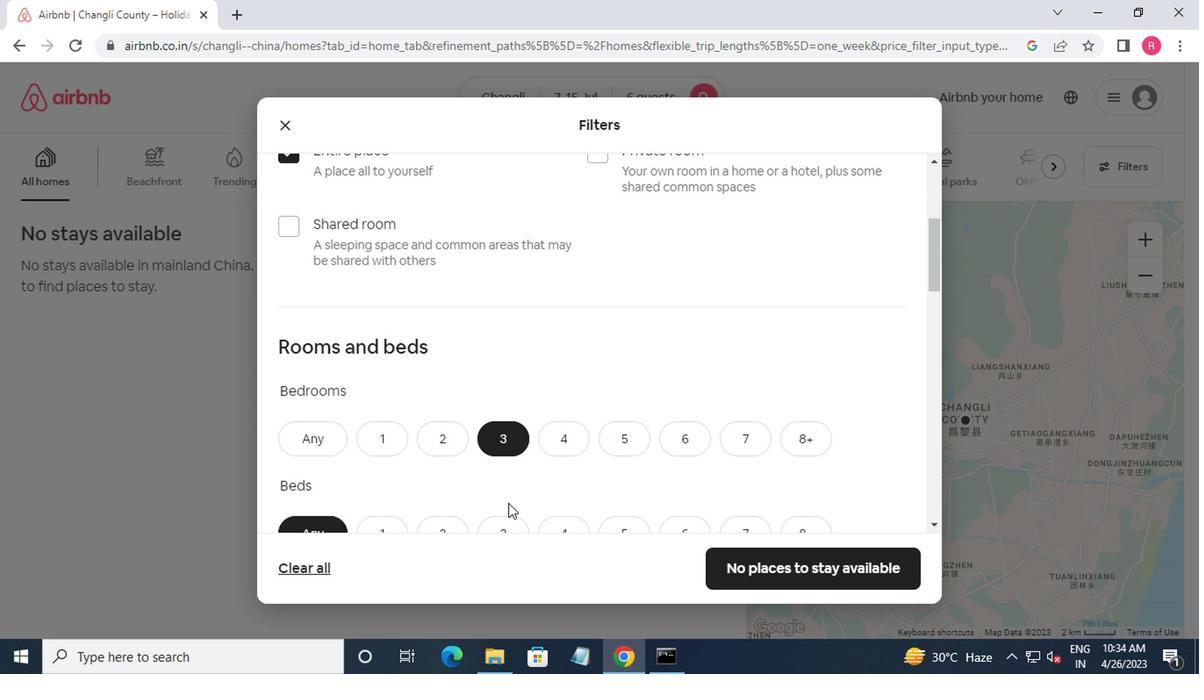 
Action: Mouse moved to (502, 456)
Screenshot: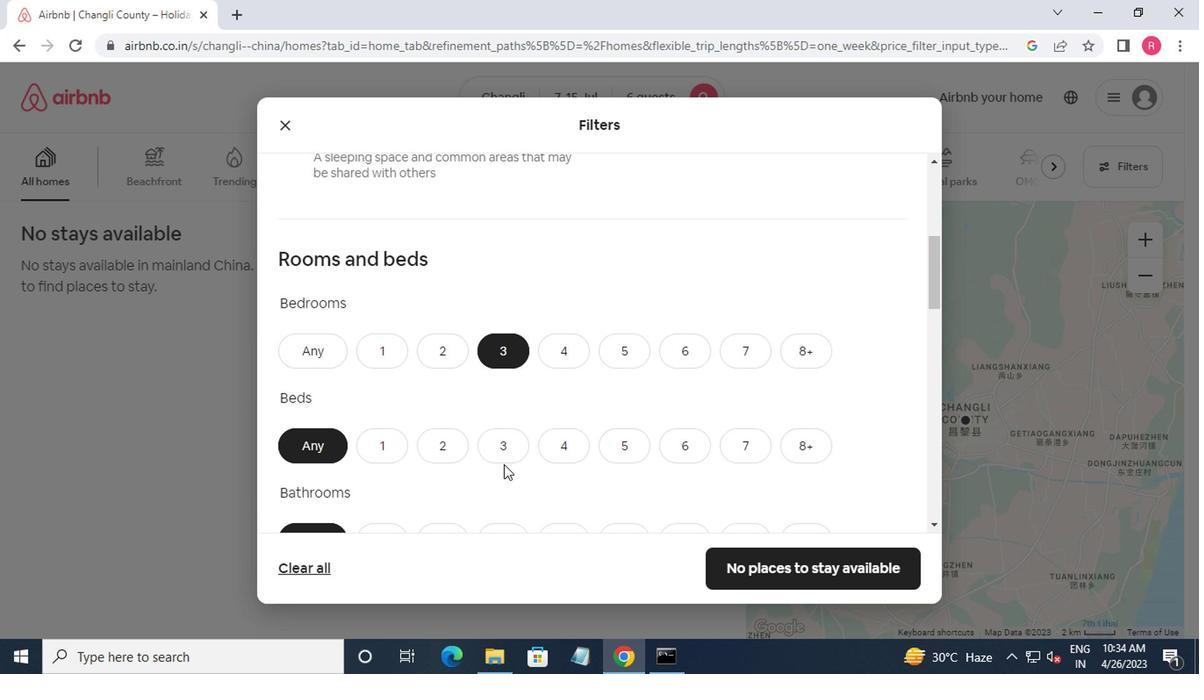 
Action: Mouse pressed left at (502, 456)
Screenshot: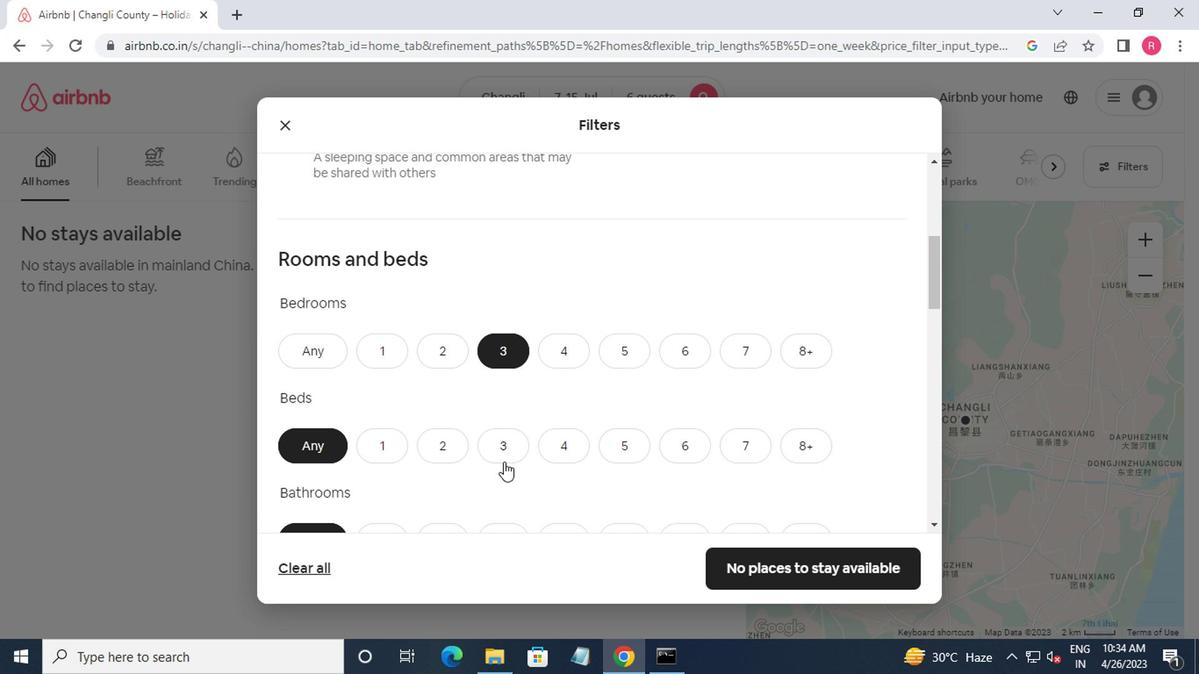 
Action: Mouse moved to (529, 497)
Screenshot: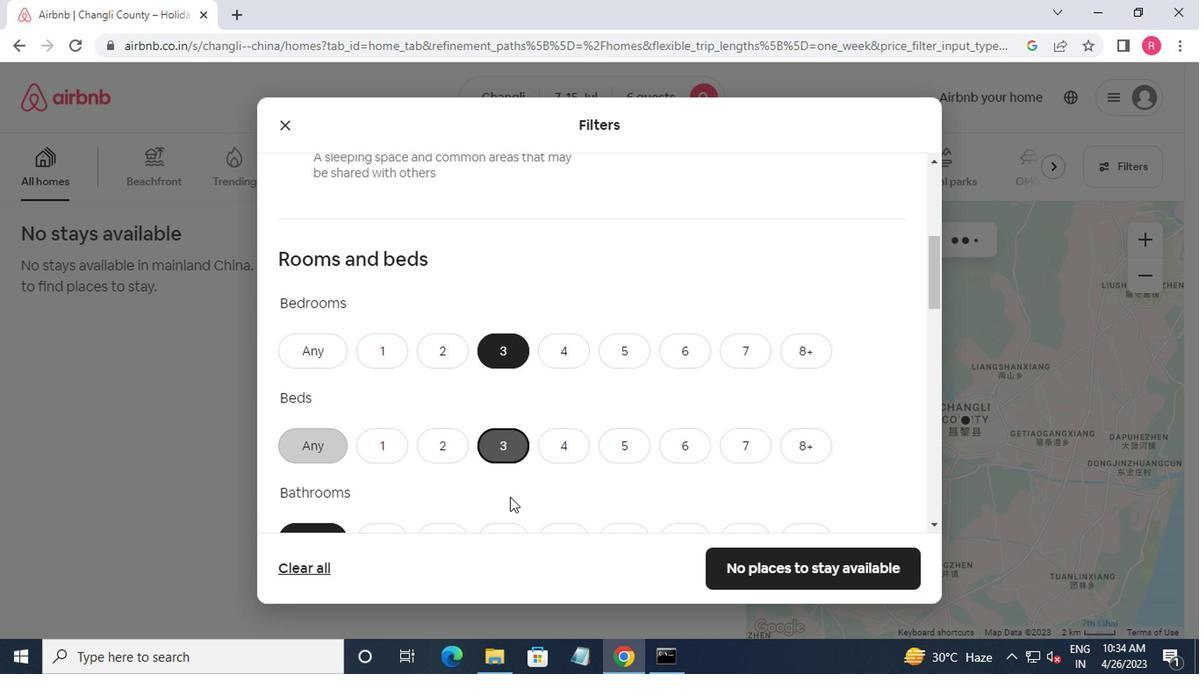 
Action: Mouse scrolled (529, 497) with delta (0, 0)
Screenshot: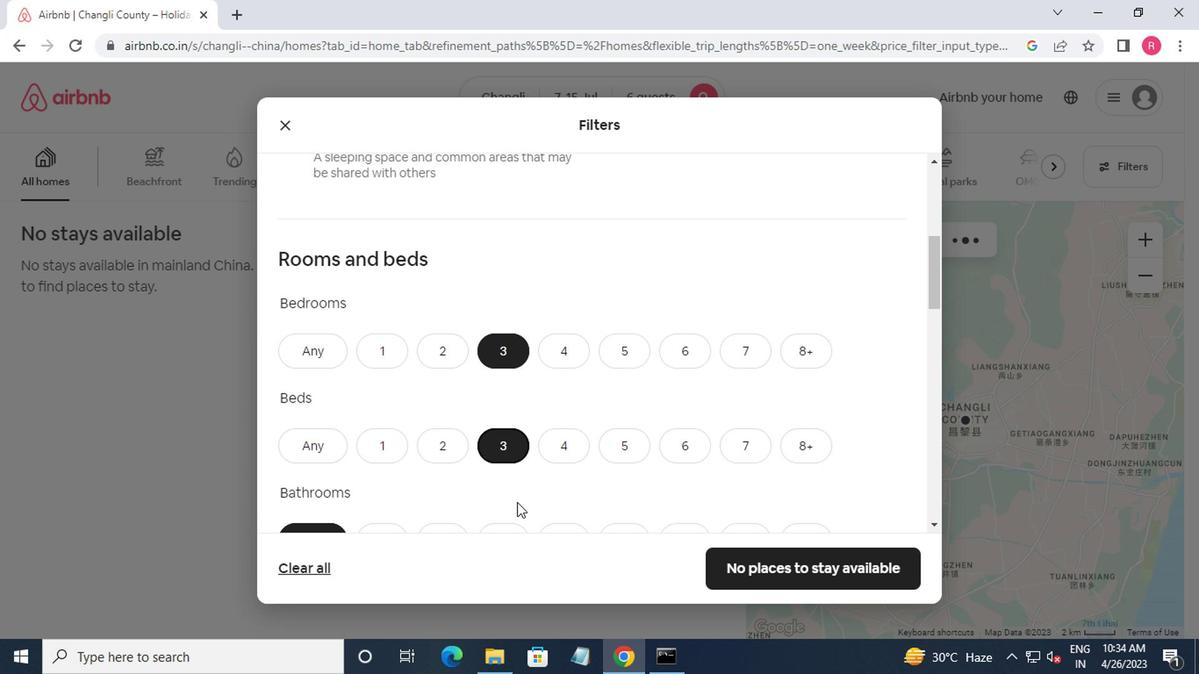 
Action: Mouse moved to (529, 497)
Screenshot: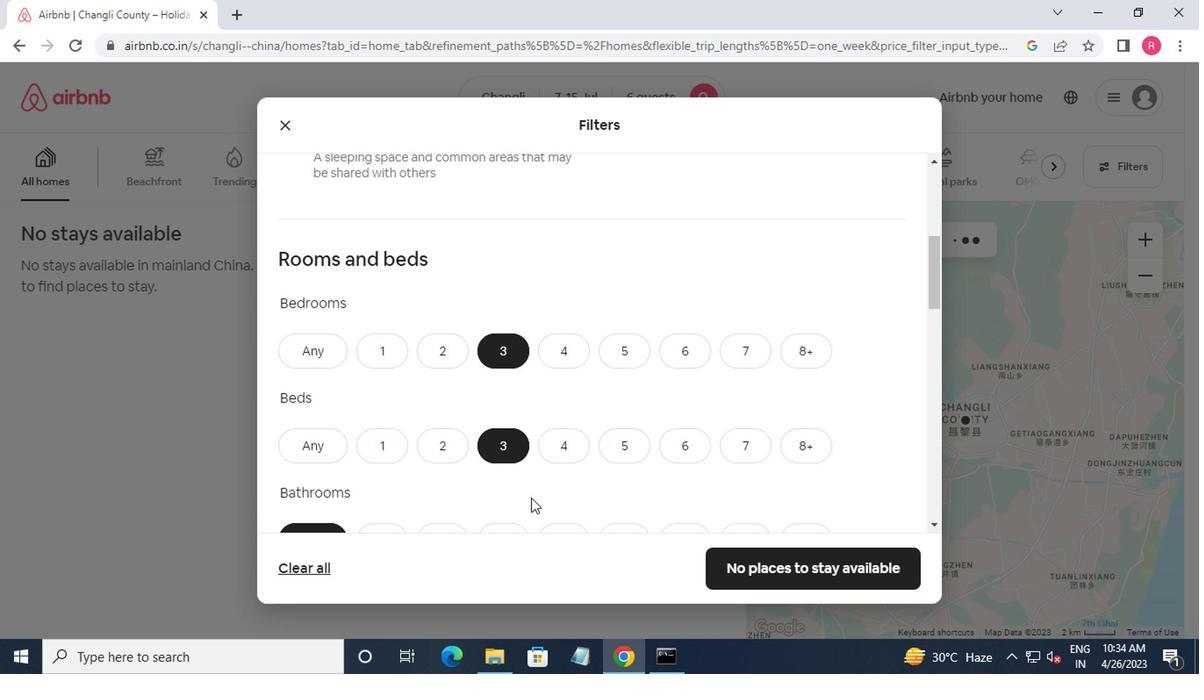 
Action: Mouse scrolled (529, 497) with delta (0, 0)
Screenshot: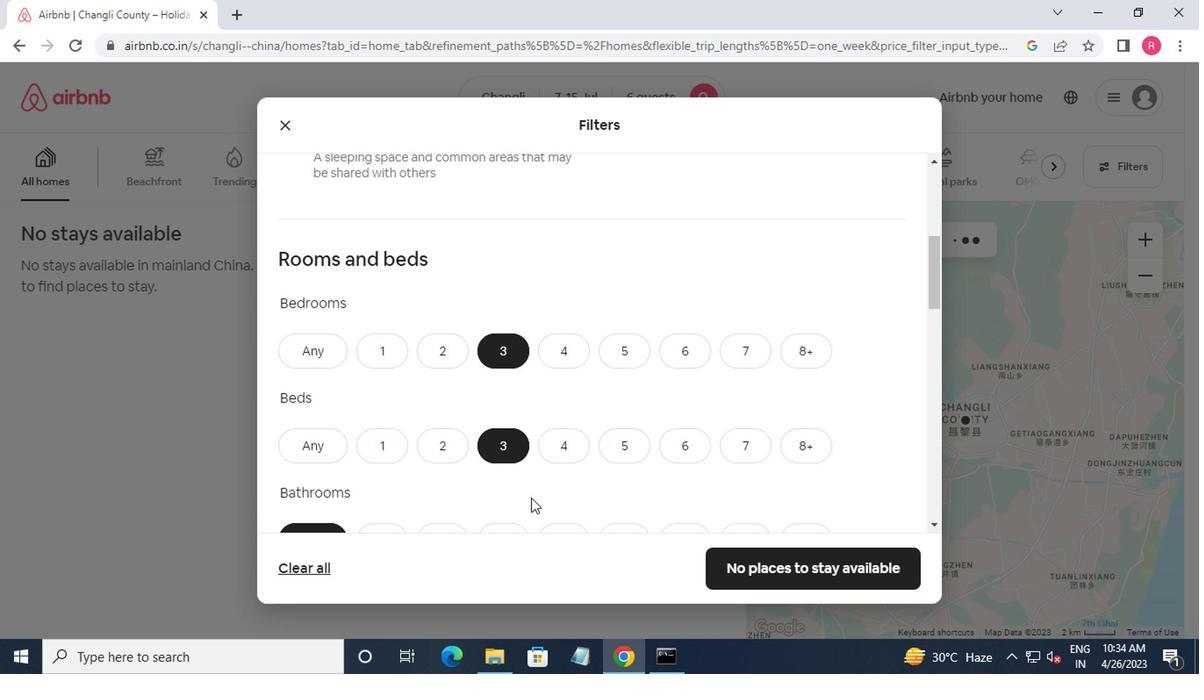 
Action: Mouse moved to (507, 366)
Screenshot: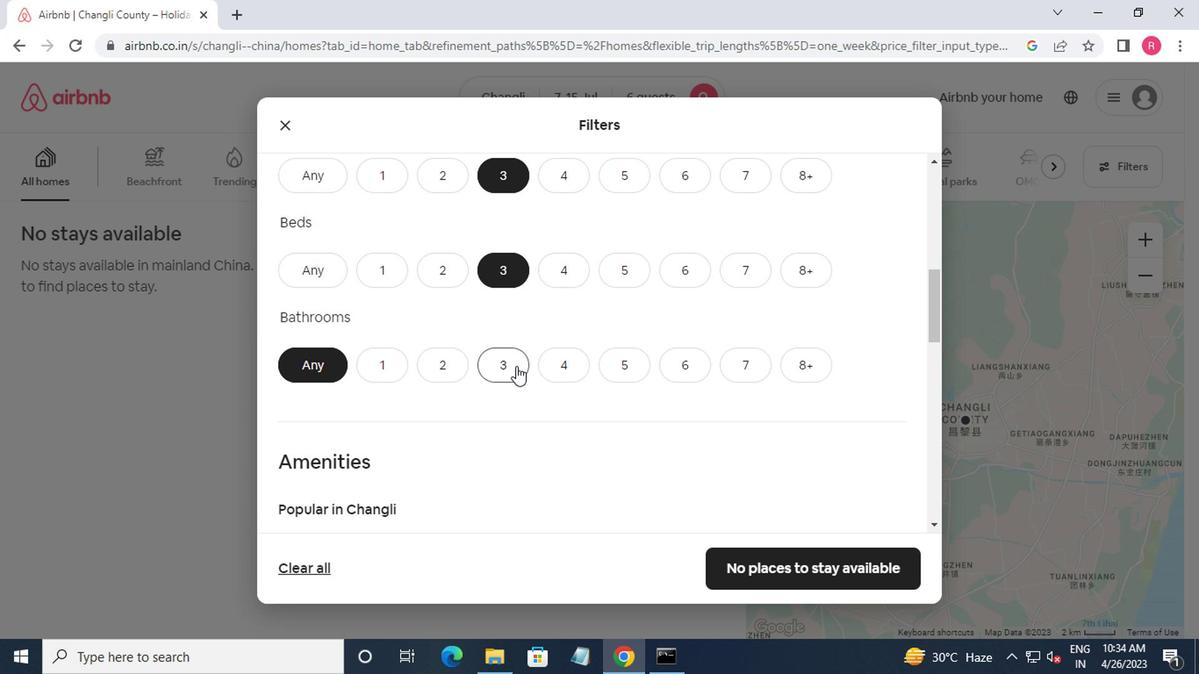 
Action: Mouse pressed left at (507, 366)
Screenshot: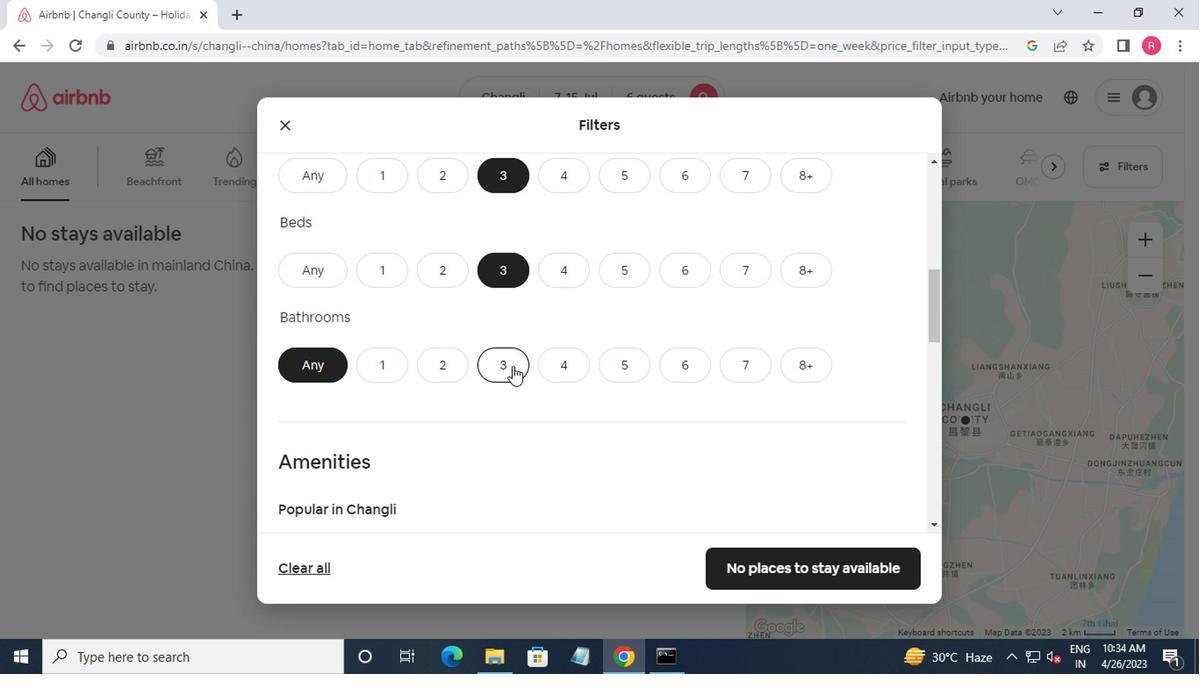 
Action: Mouse moved to (496, 372)
Screenshot: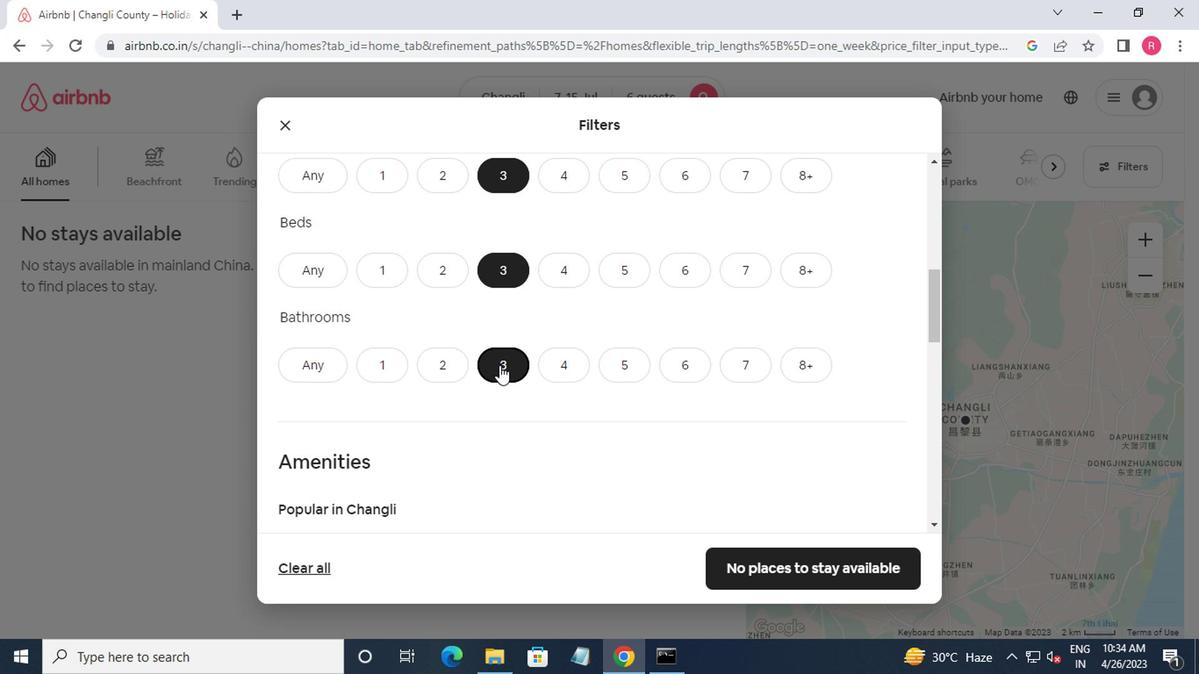 
Action: Mouse scrolled (496, 371) with delta (0, -1)
Screenshot: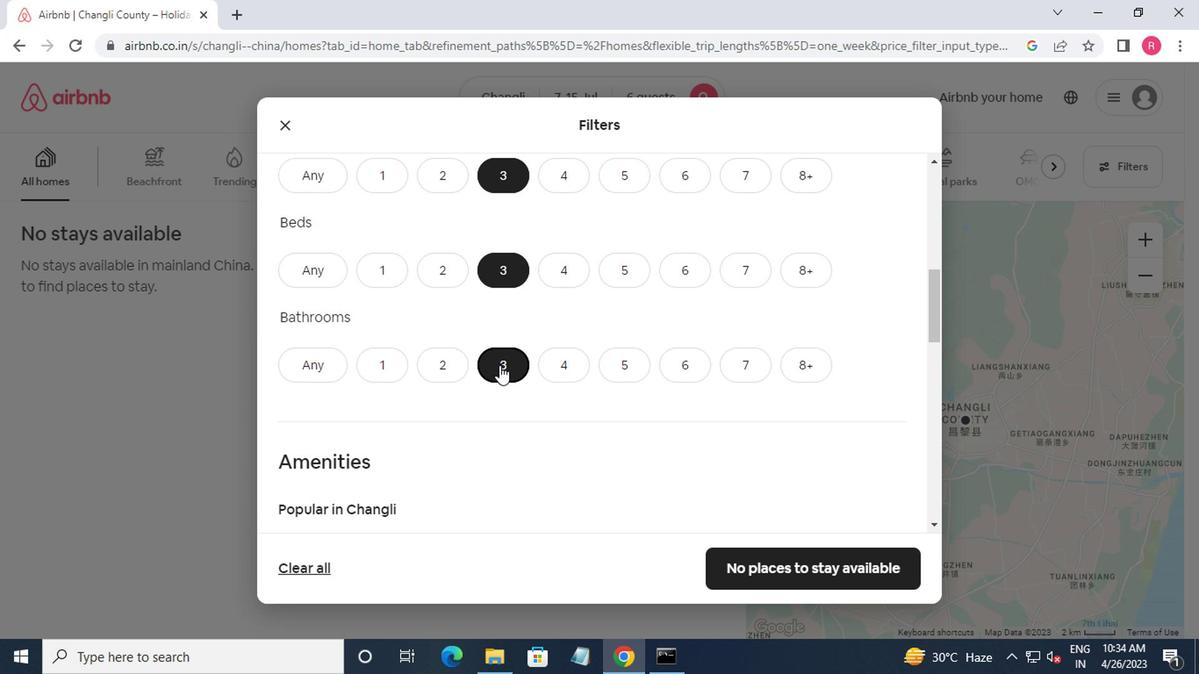 
Action: Mouse moved to (496, 376)
Screenshot: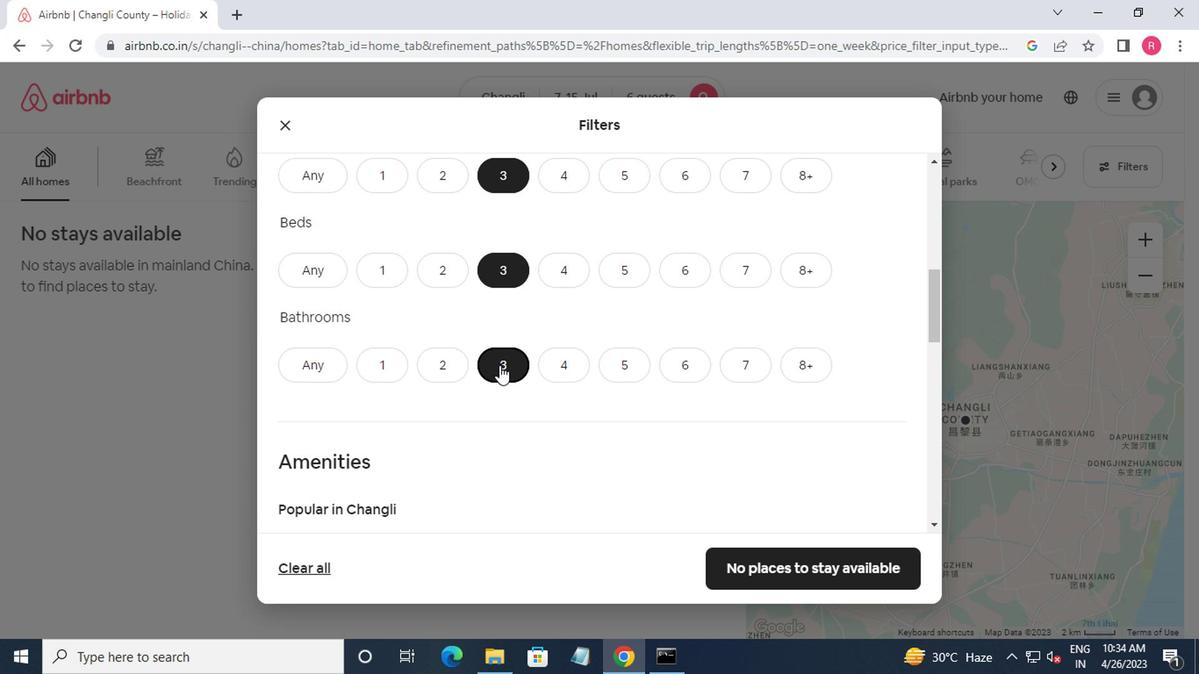 
Action: Mouse scrolled (496, 375) with delta (0, -1)
Screenshot: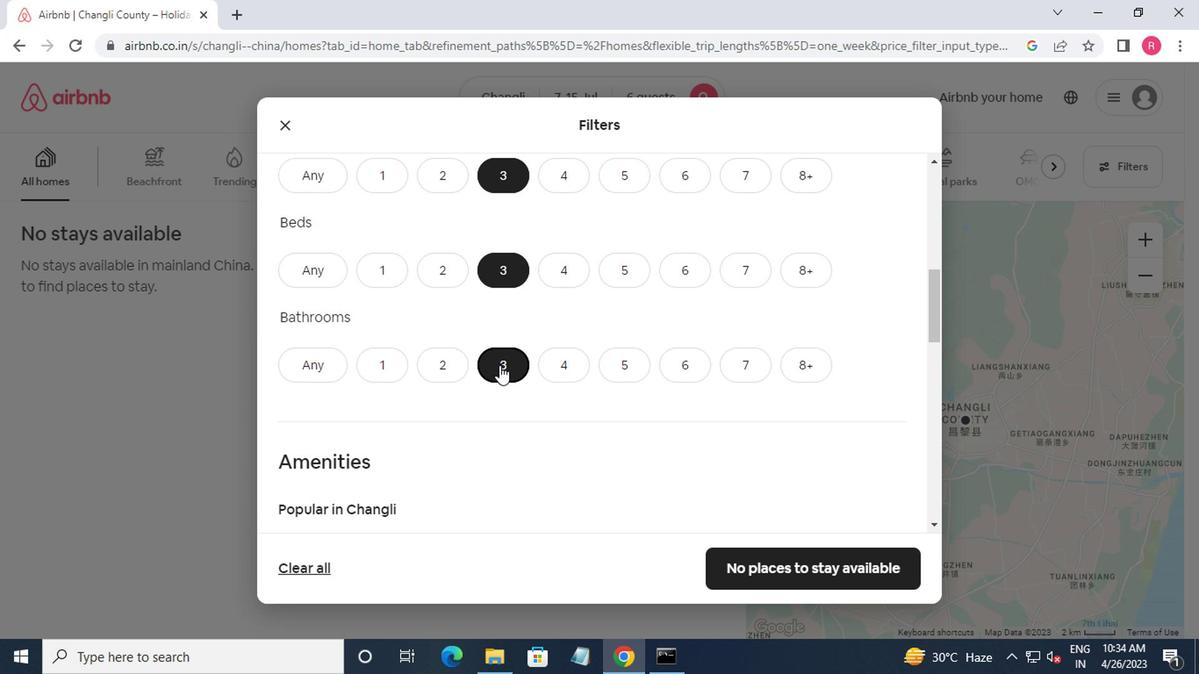 
Action: Mouse moved to (496, 377)
Screenshot: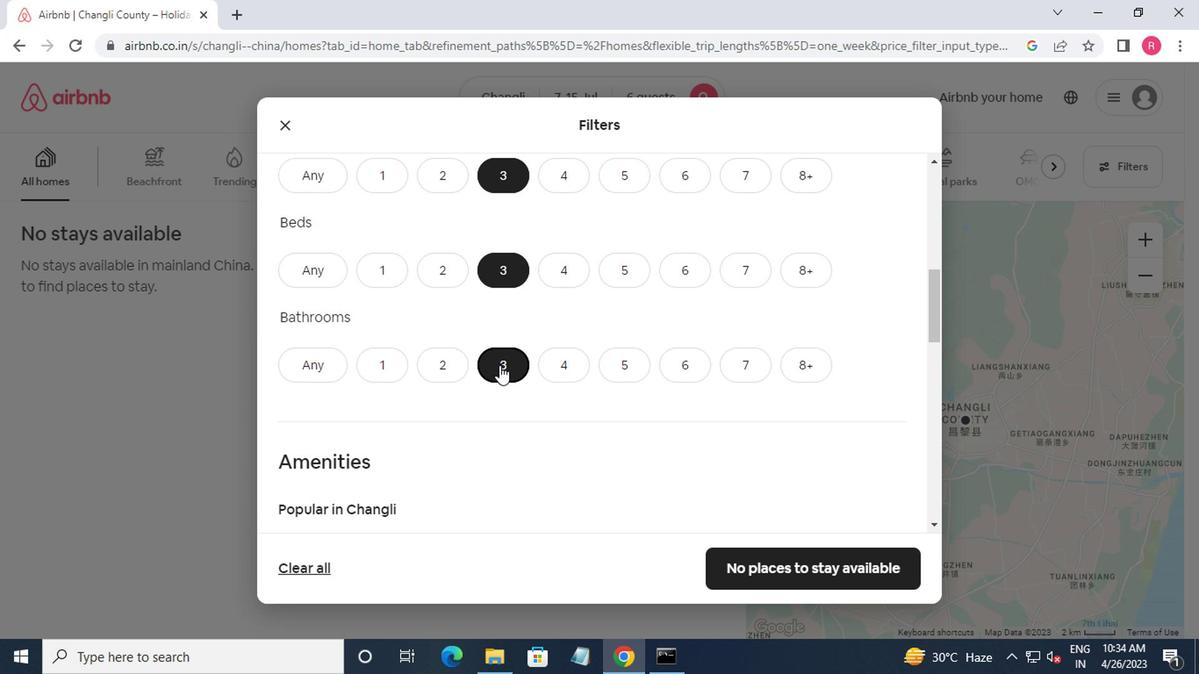 
Action: Mouse scrolled (496, 376) with delta (0, 0)
Screenshot: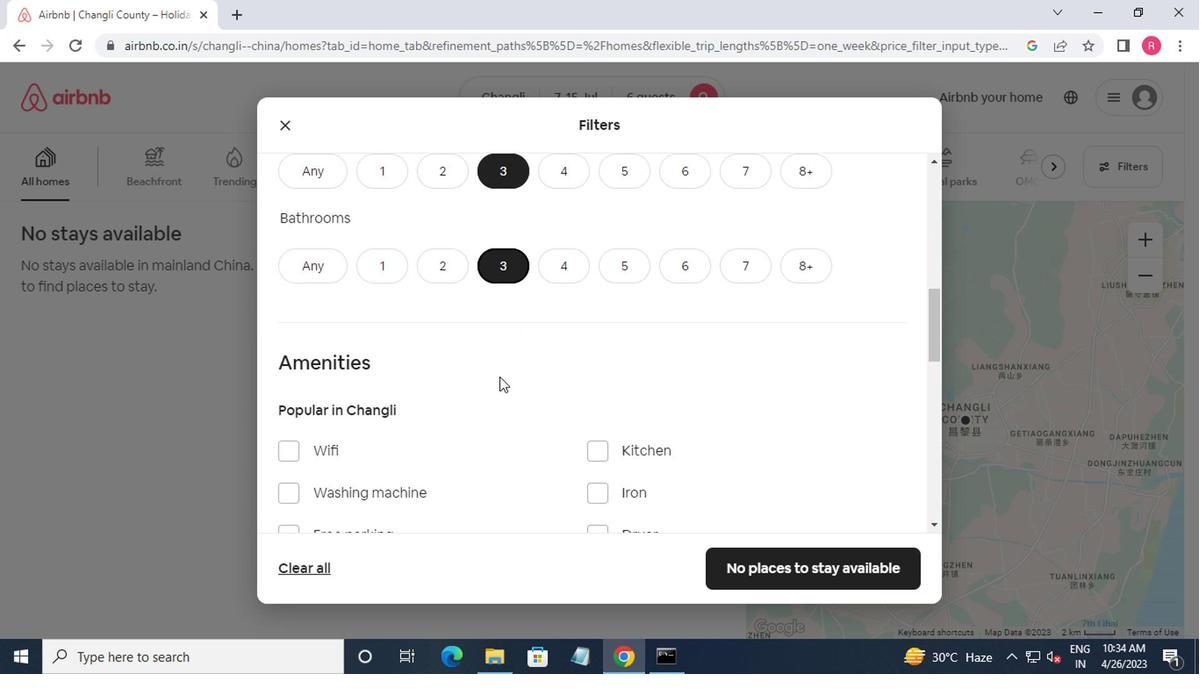 
Action: Mouse moved to (496, 377)
Screenshot: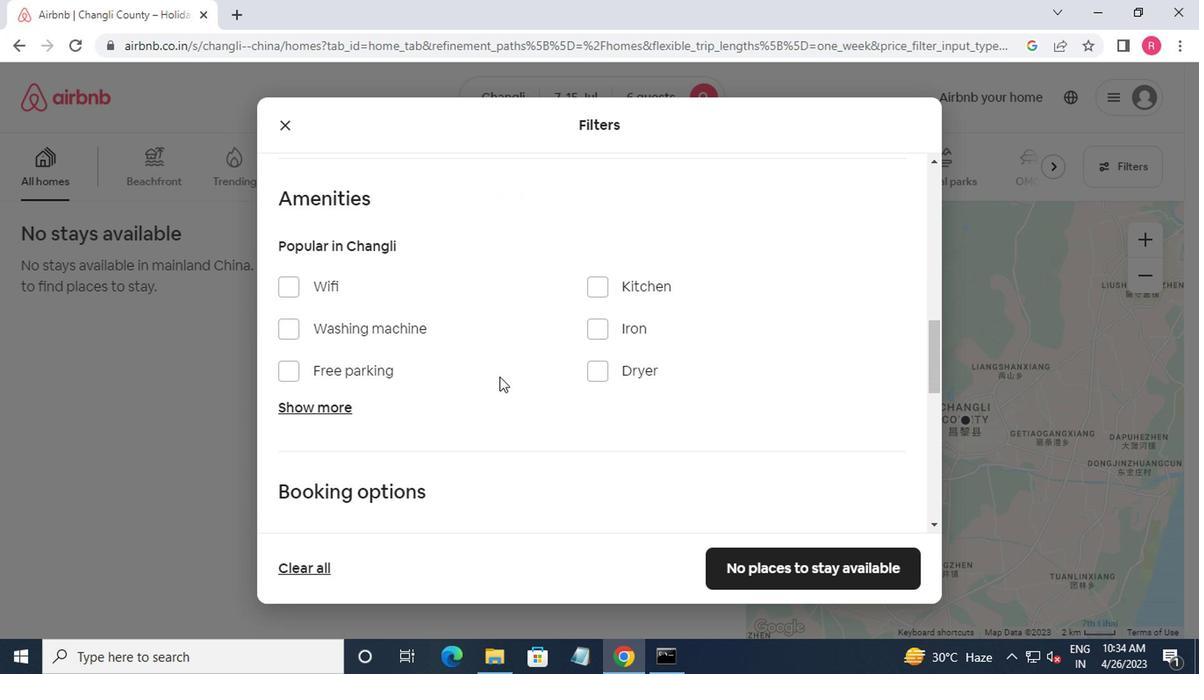 
Action: Mouse scrolled (496, 376) with delta (0, 0)
Screenshot: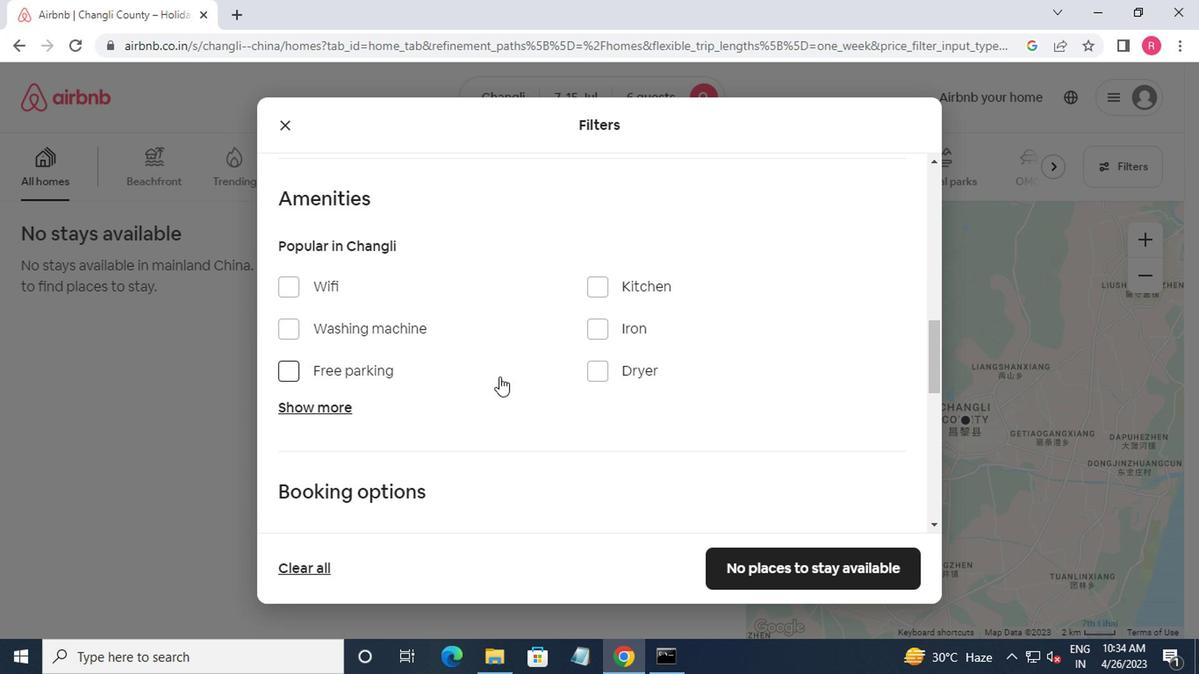 
Action: Mouse scrolled (496, 376) with delta (0, 0)
Screenshot: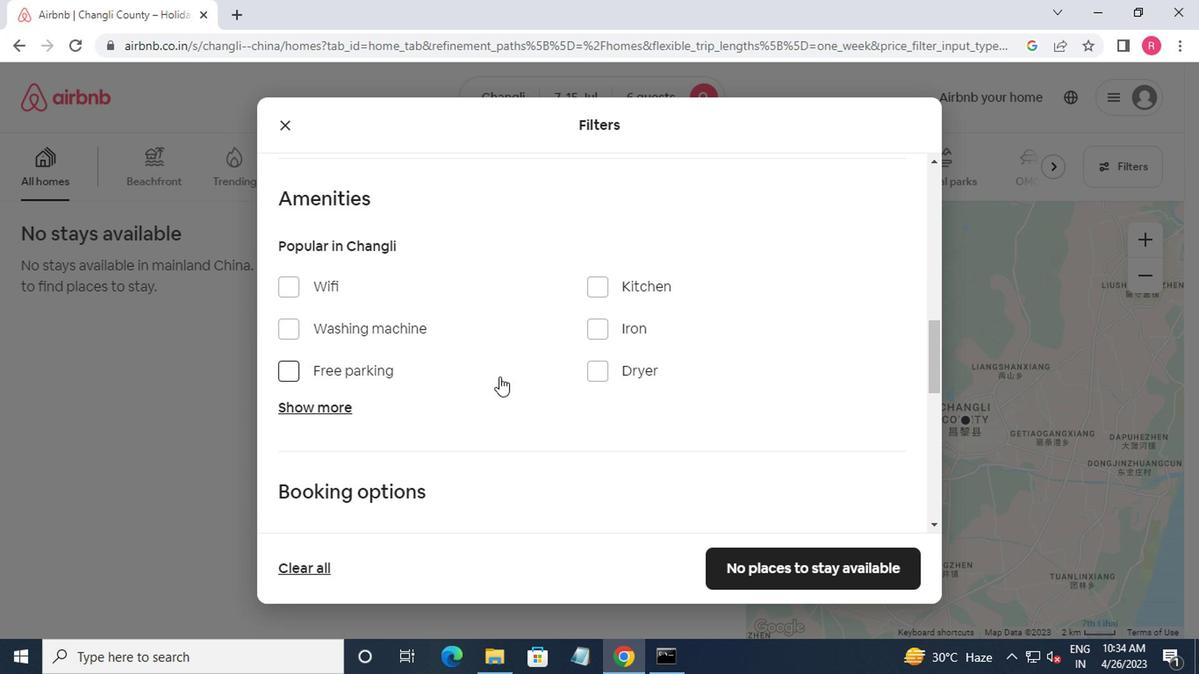 
Action: Mouse scrolled (496, 376) with delta (0, 0)
Screenshot: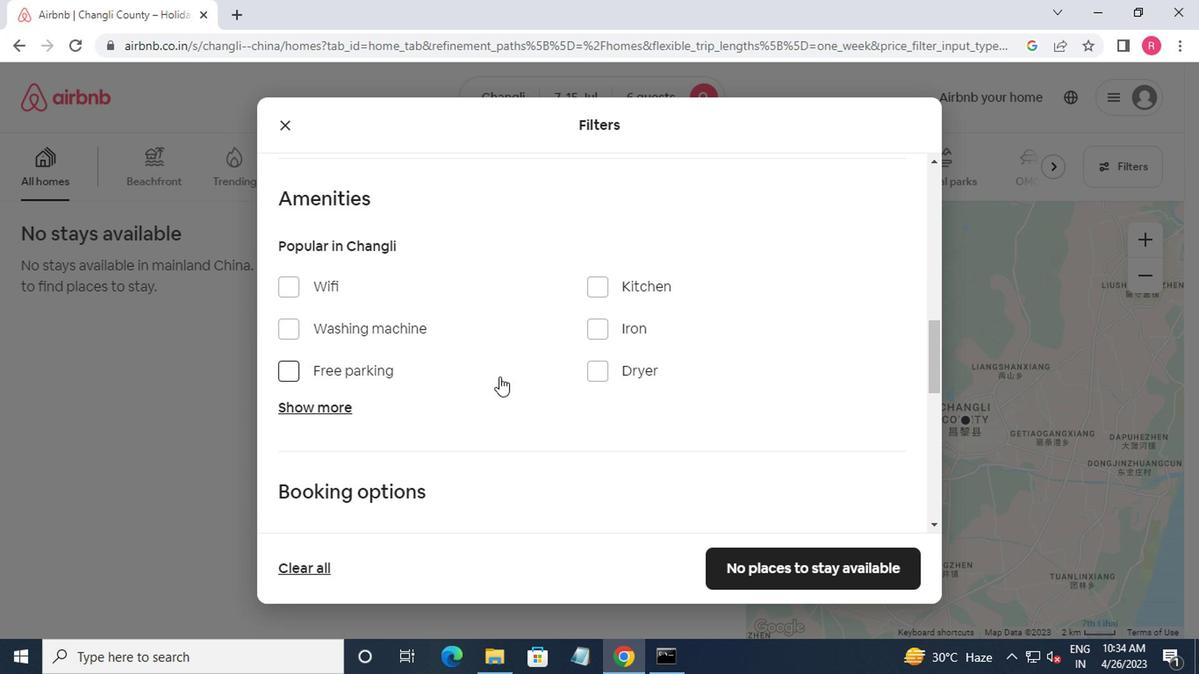 
Action: Mouse moved to (496, 377)
Screenshot: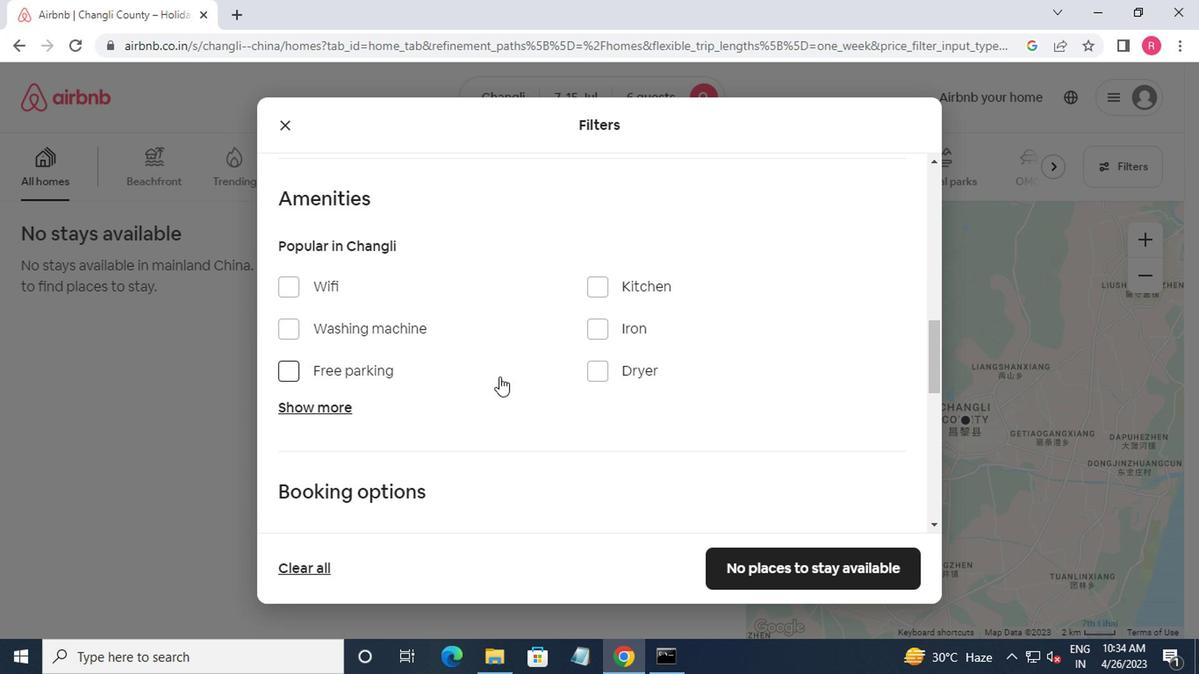 
Action: Mouse scrolled (496, 376) with delta (0, 0)
Screenshot: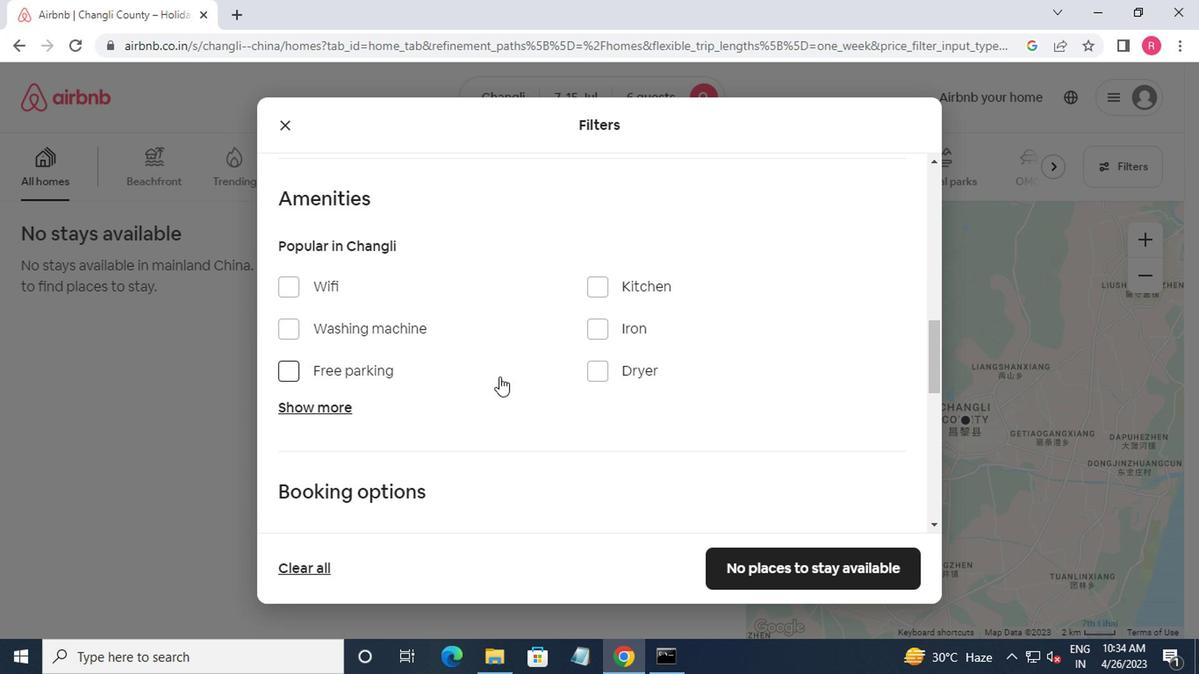 
Action: Mouse moved to (870, 270)
Screenshot: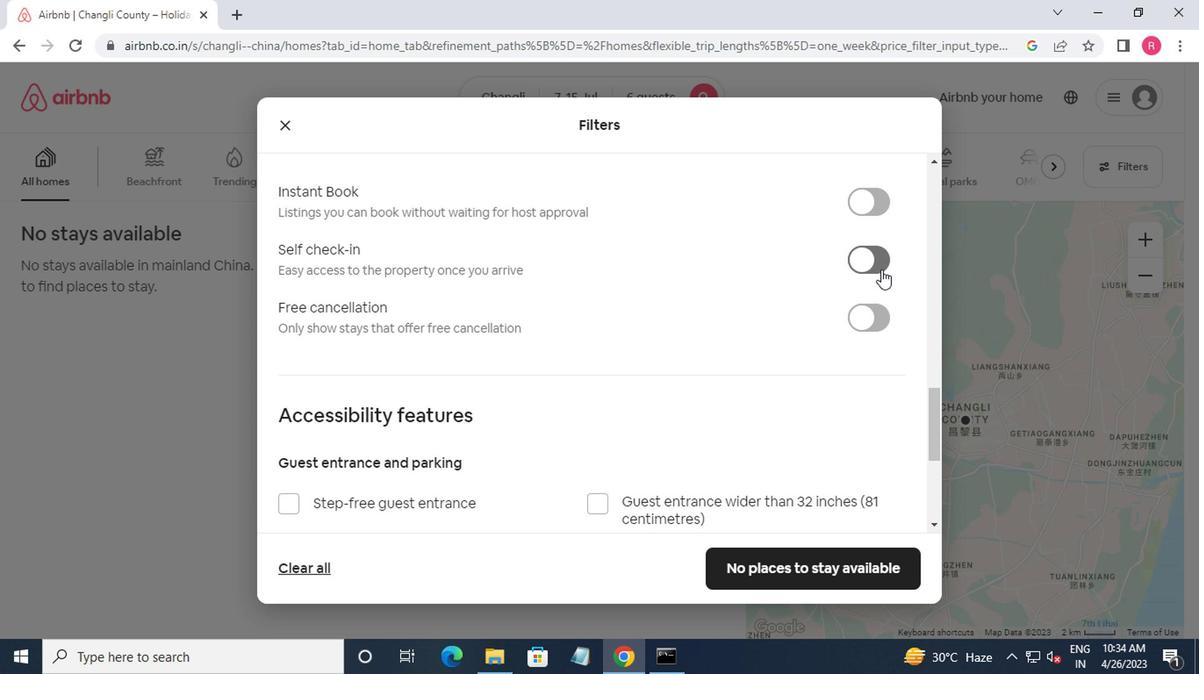 
Action: Mouse pressed left at (870, 270)
Screenshot: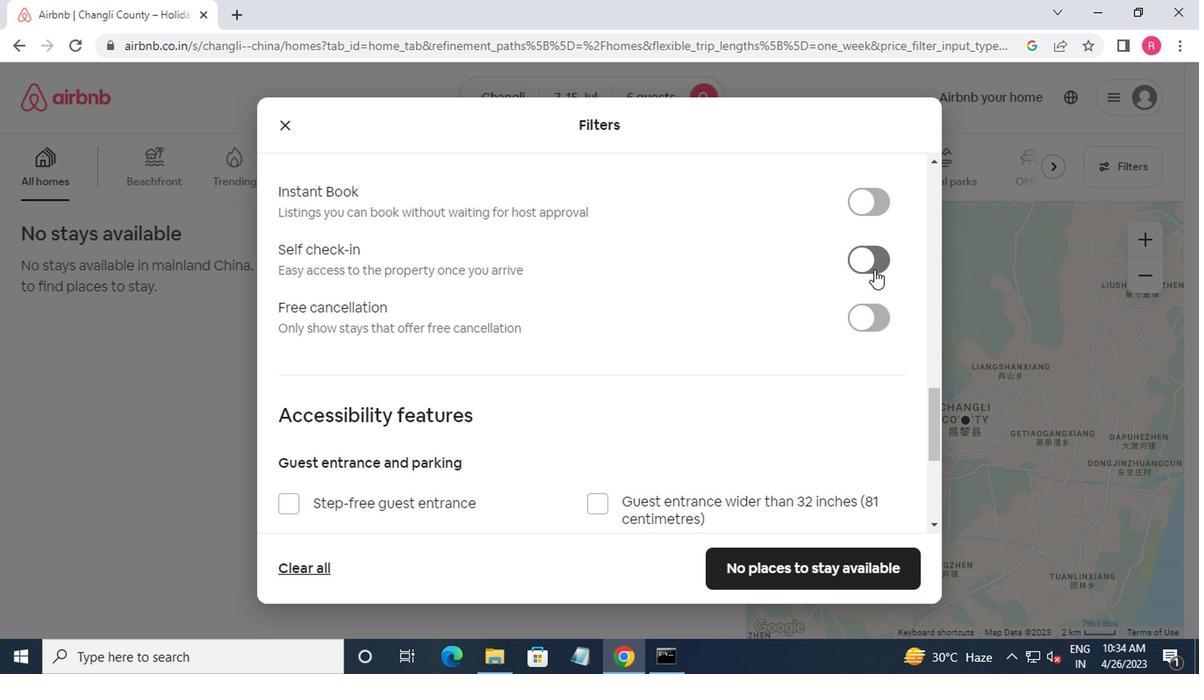 
Action: Mouse moved to (777, 301)
Screenshot: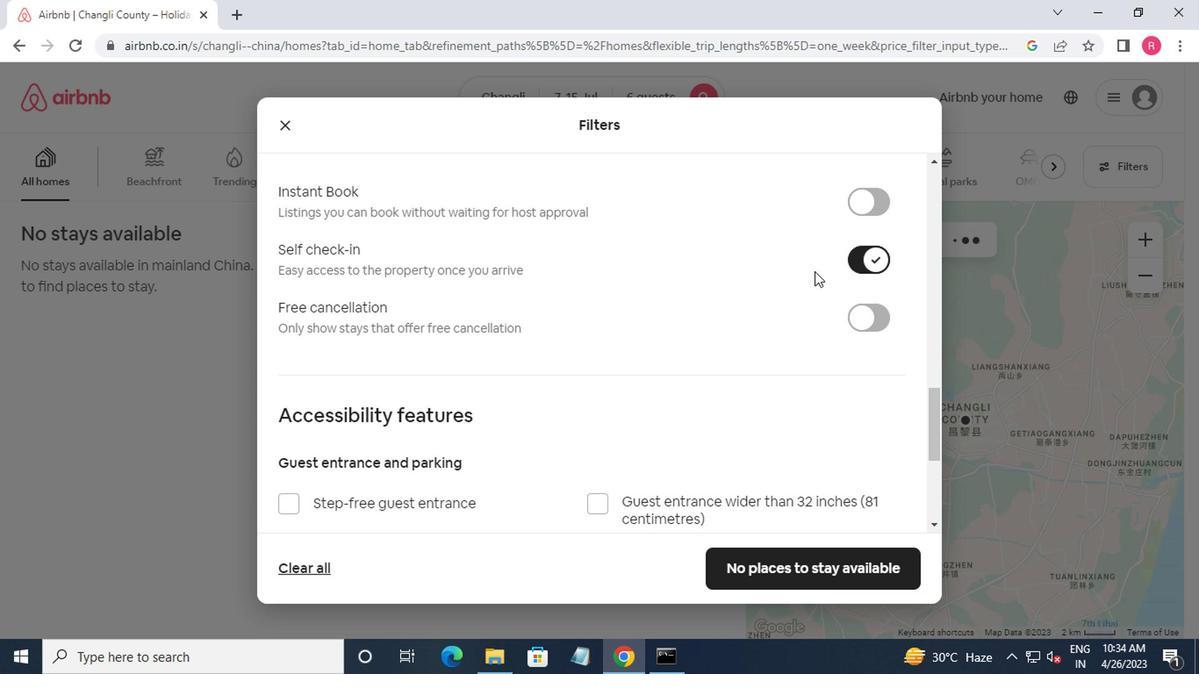 
Action: Mouse scrolled (777, 300) with delta (0, 0)
Screenshot: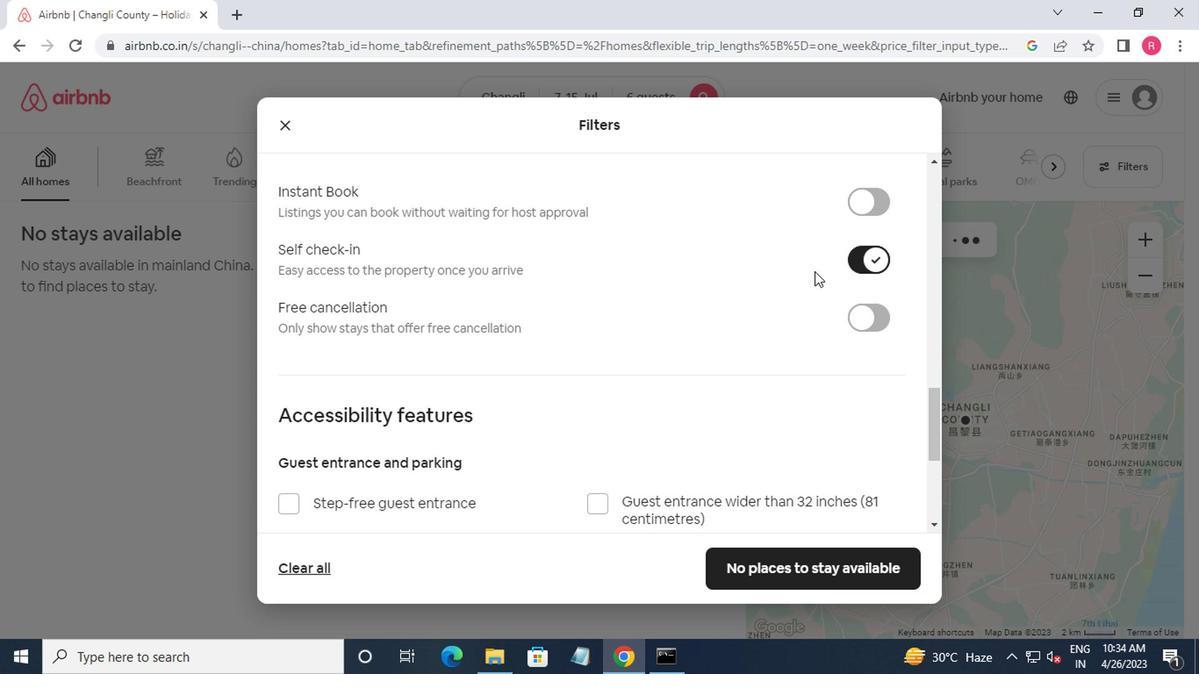 
Action: Mouse moved to (776, 304)
Screenshot: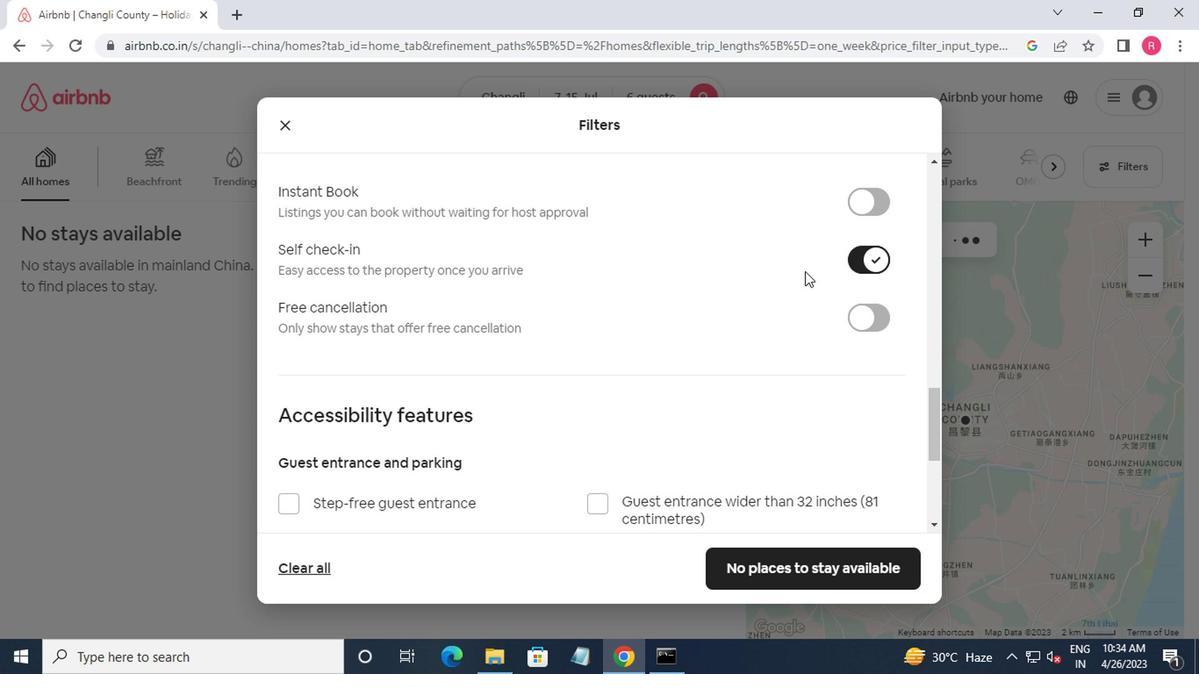 
Action: Mouse scrolled (776, 302) with delta (0, -1)
Screenshot: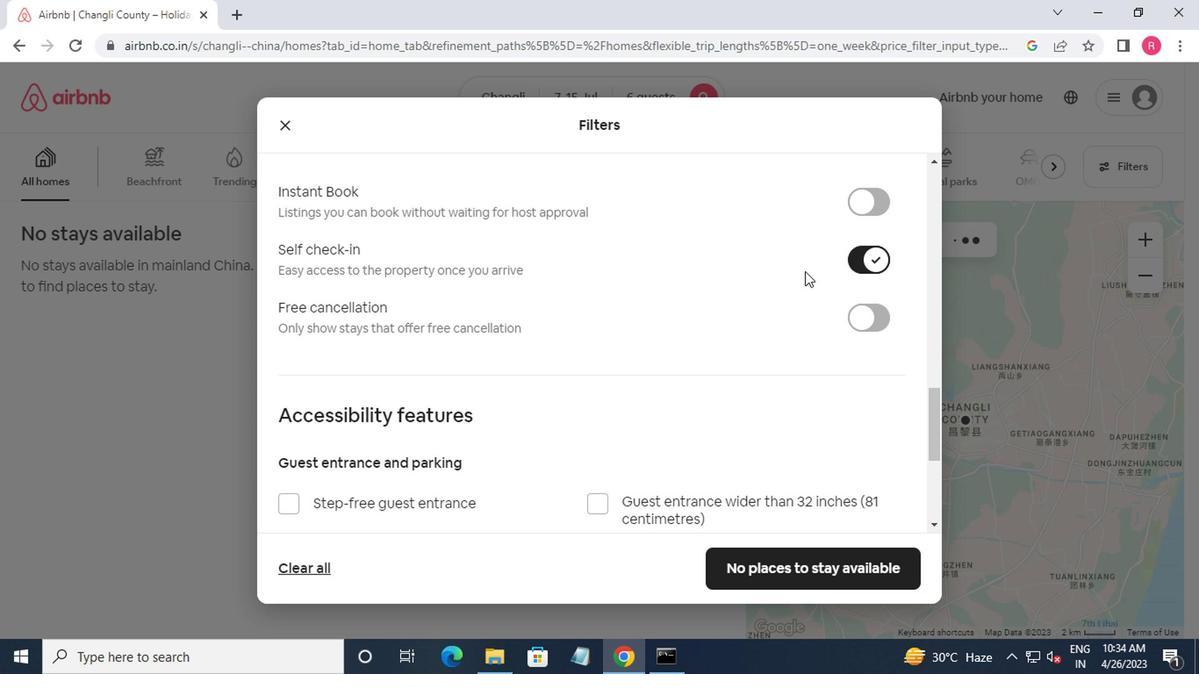 
Action: Mouse moved to (774, 309)
Screenshot: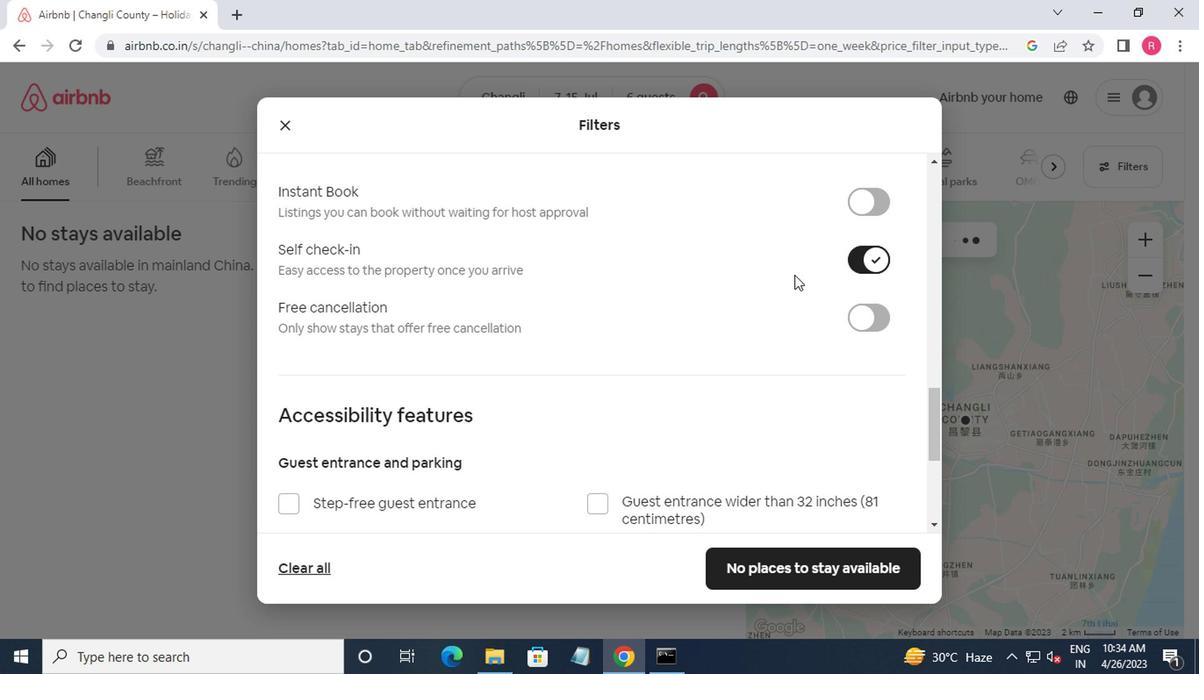 
Action: Mouse scrolled (774, 308) with delta (0, 0)
Screenshot: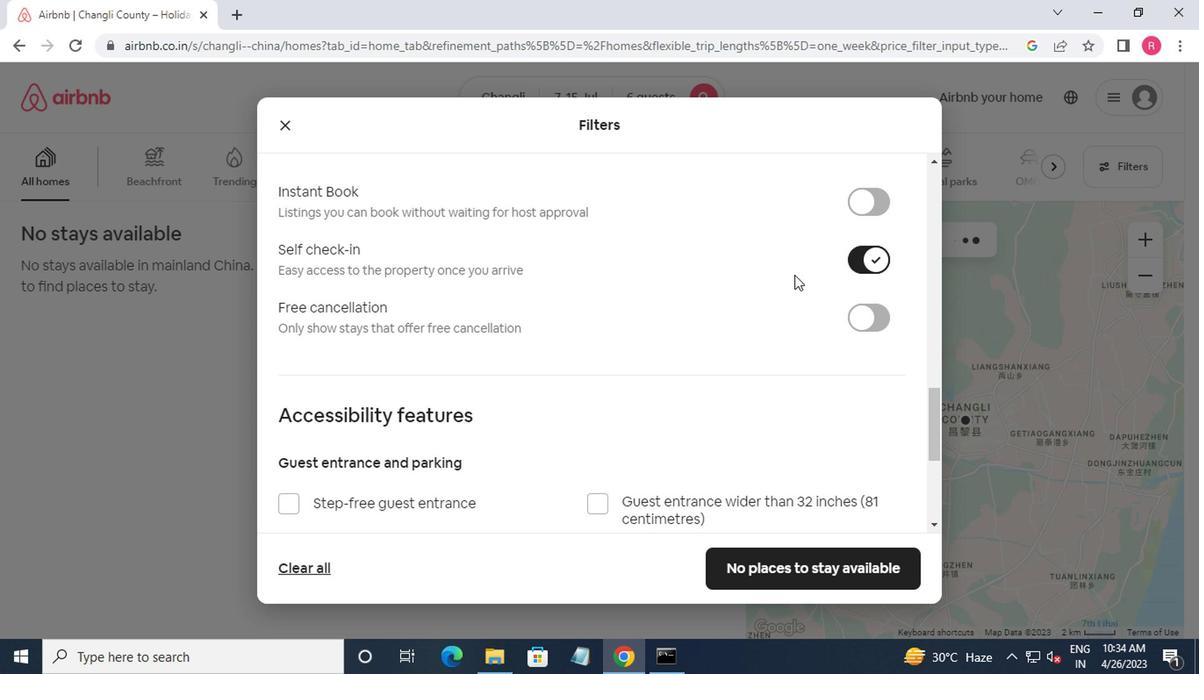 
Action: Mouse moved to (771, 316)
Screenshot: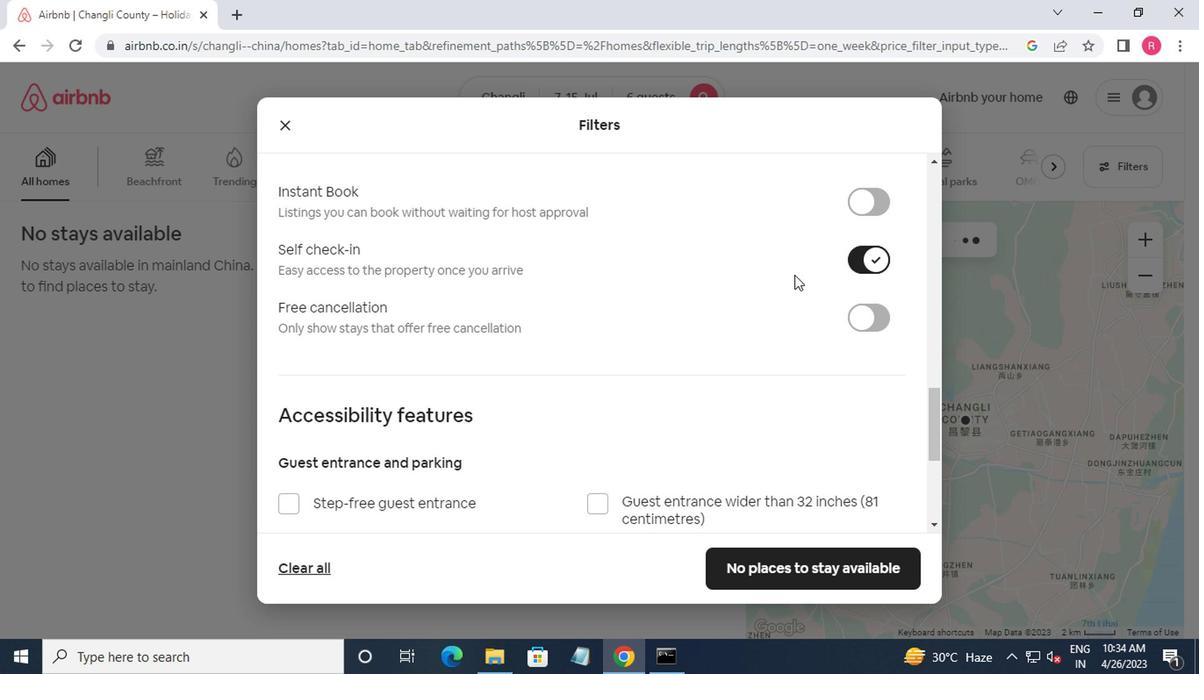 
Action: Mouse scrolled (771, 315) with delta (0, 0)
Screenshot: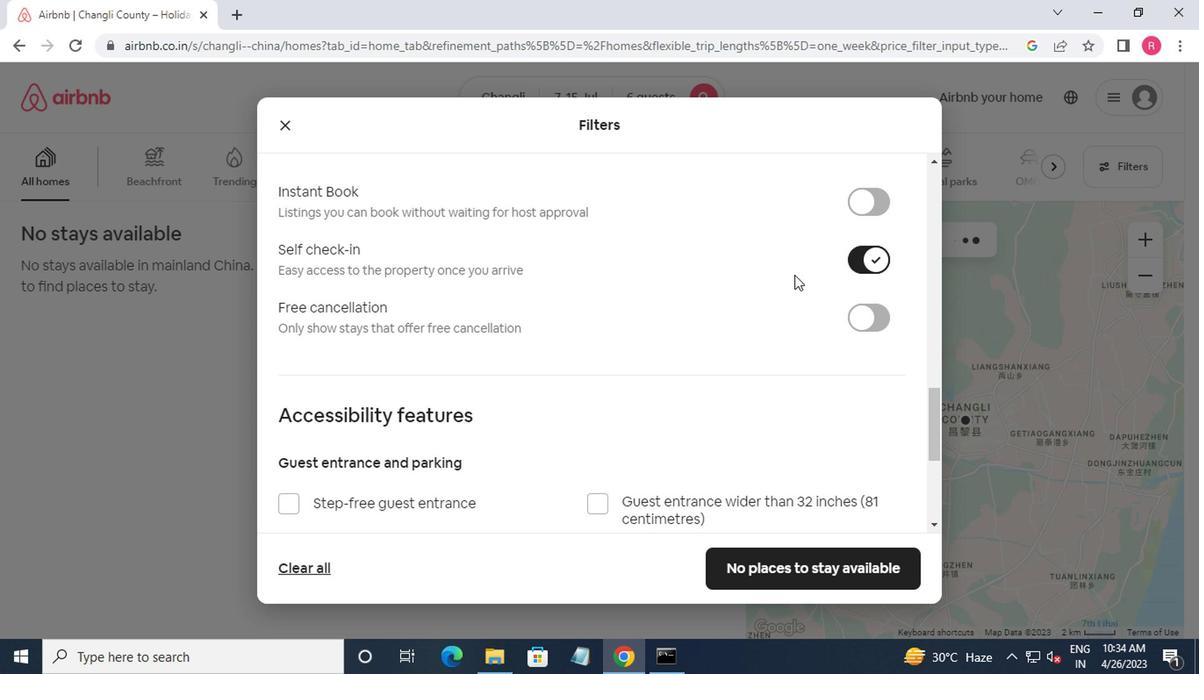 
Action: Mouse moved to (717, 429)
Screenshot: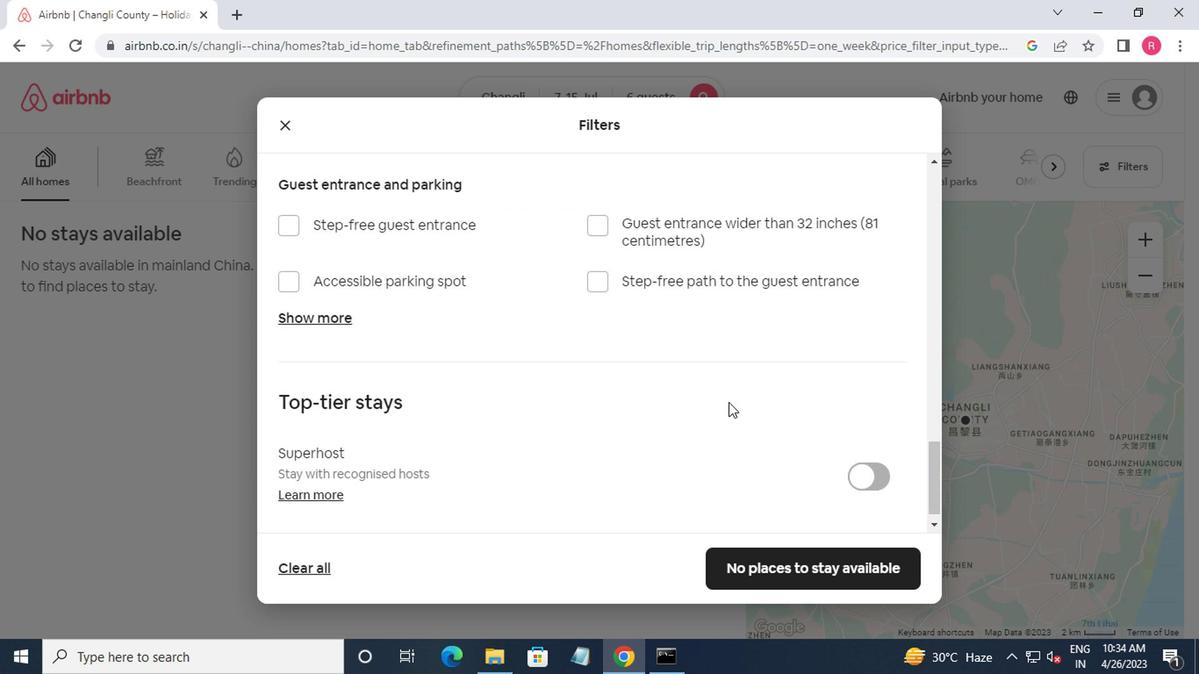 
Action: Mouse scrolled (717, 427) with delta (0, -1)
Screenshot: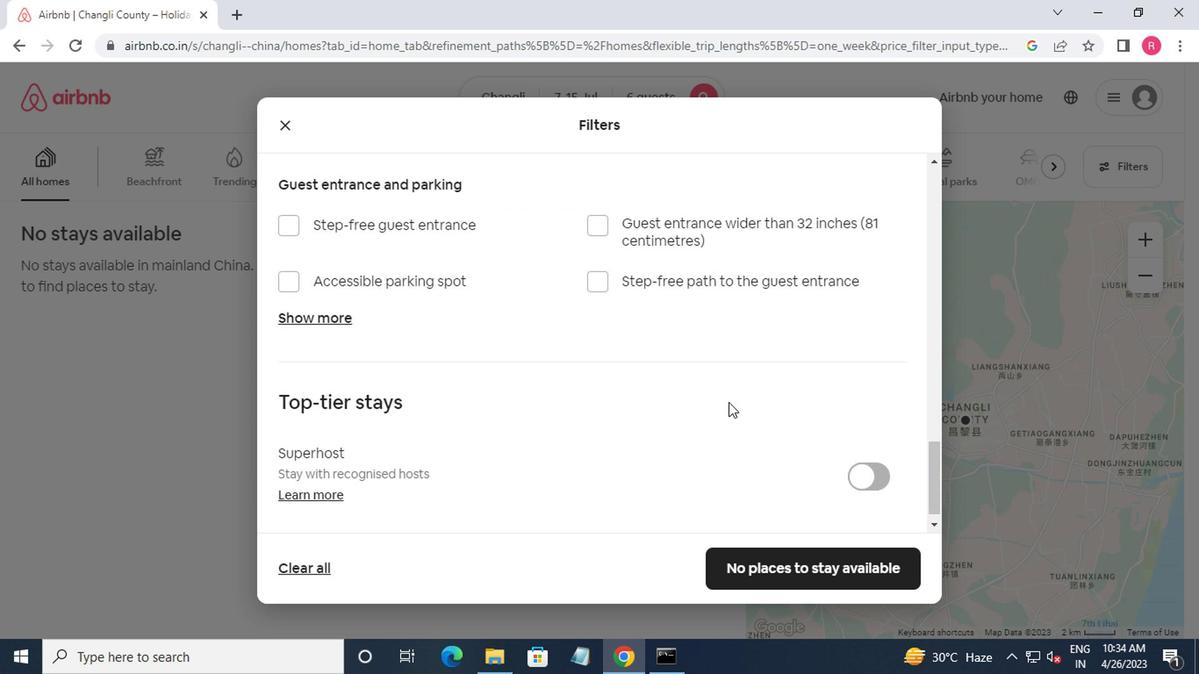 
Action: Mouse moved to (717, 431)
Screenshot: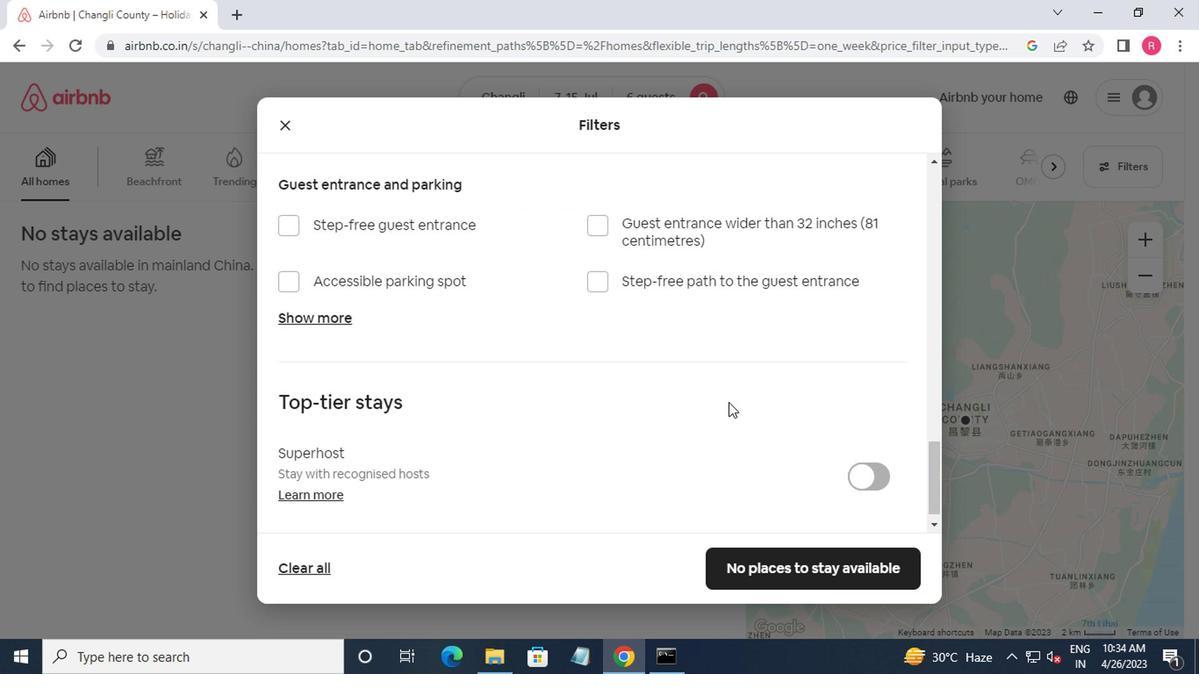 
Action: Mouse scrolled (717, 429) with delta (0, -1)
Screenshot: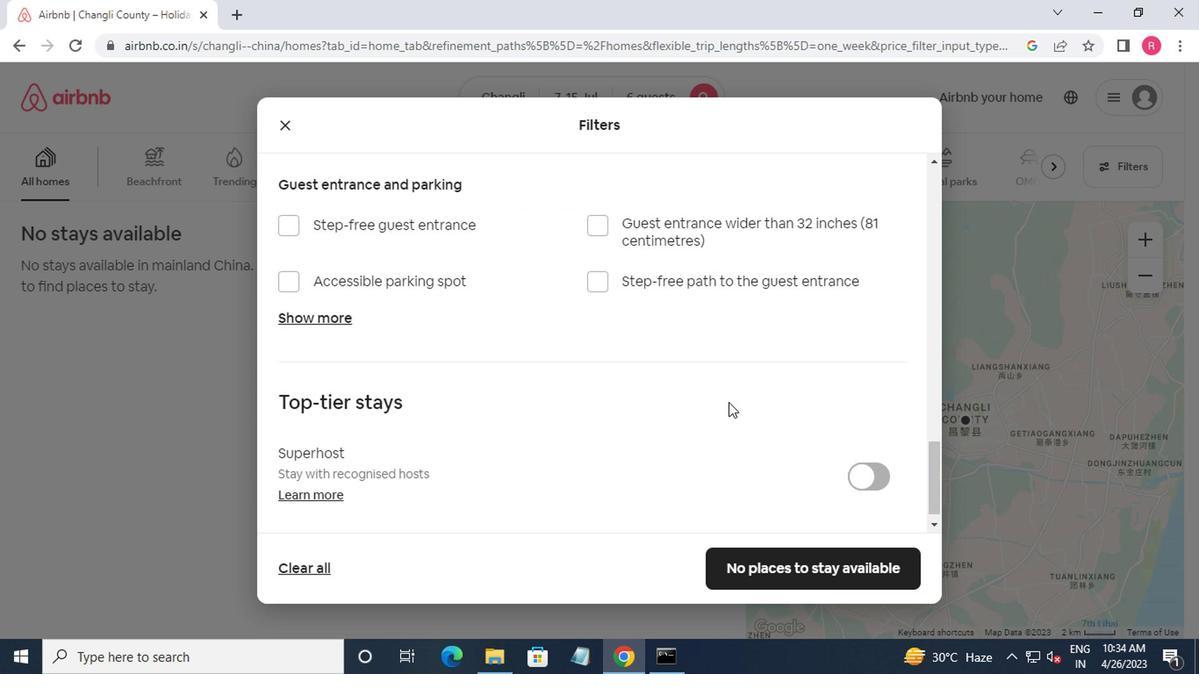 
Action: Mouse scrolled (717, 429) with delta (0, -1)
Screenshot: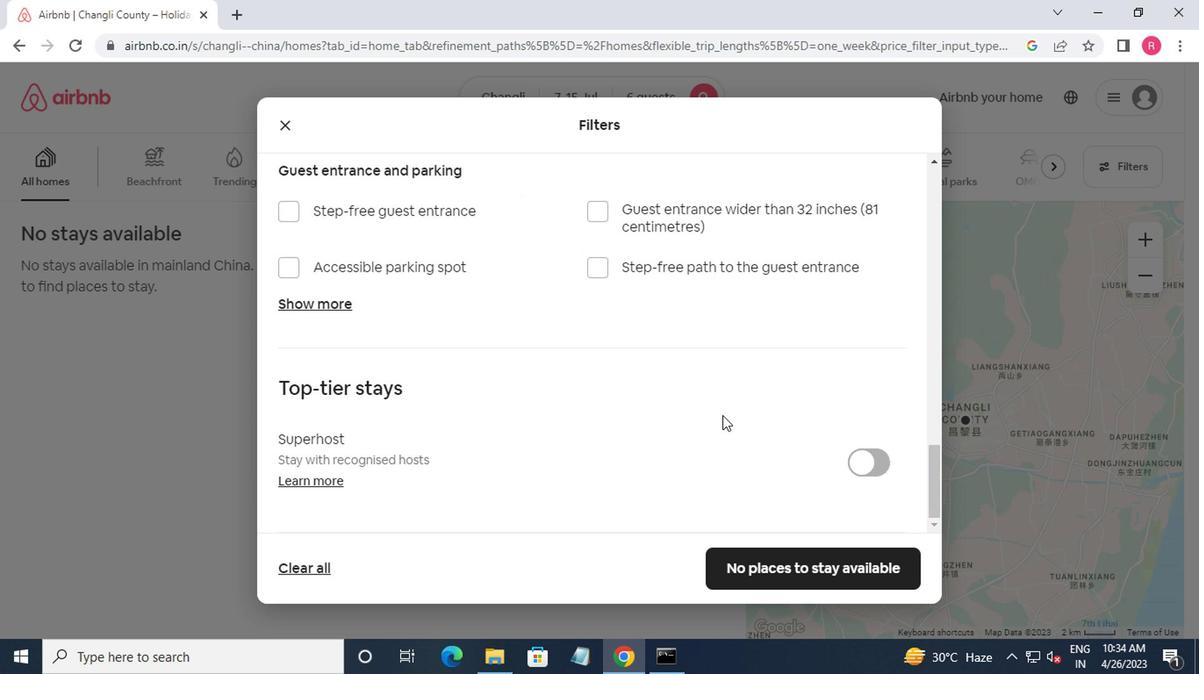 
Action: Mouse moved to (748, 560)
Screenshot: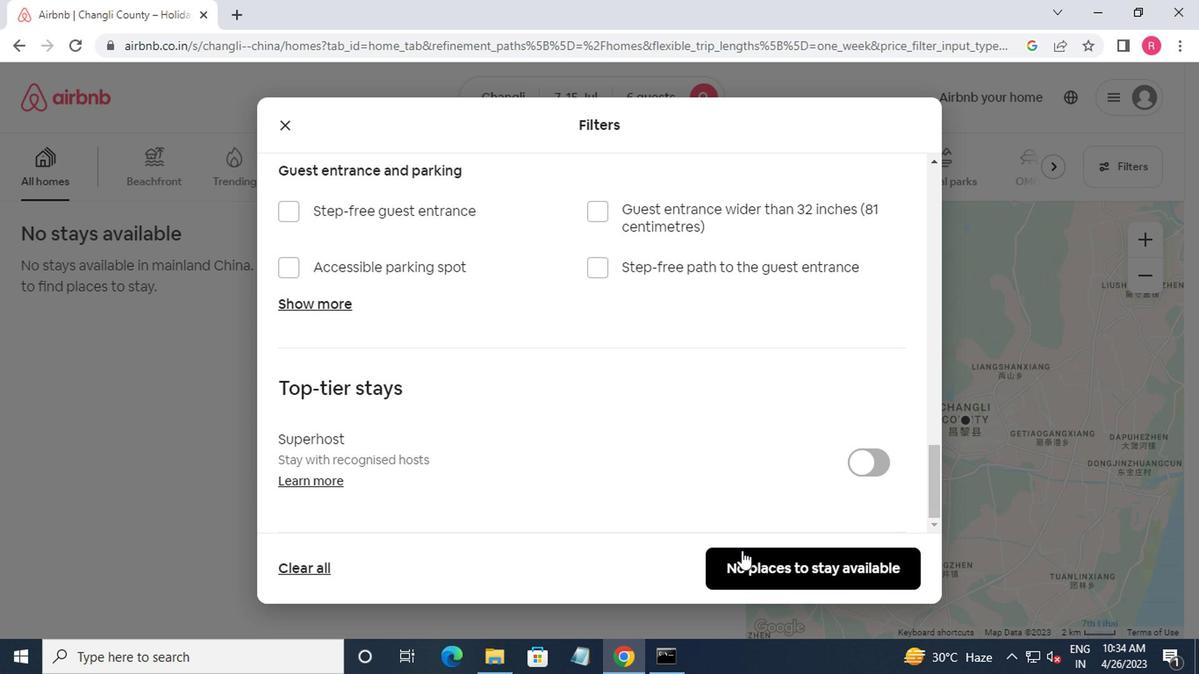 
Action: Mouse pressed left at (748, 560)
Screenshot: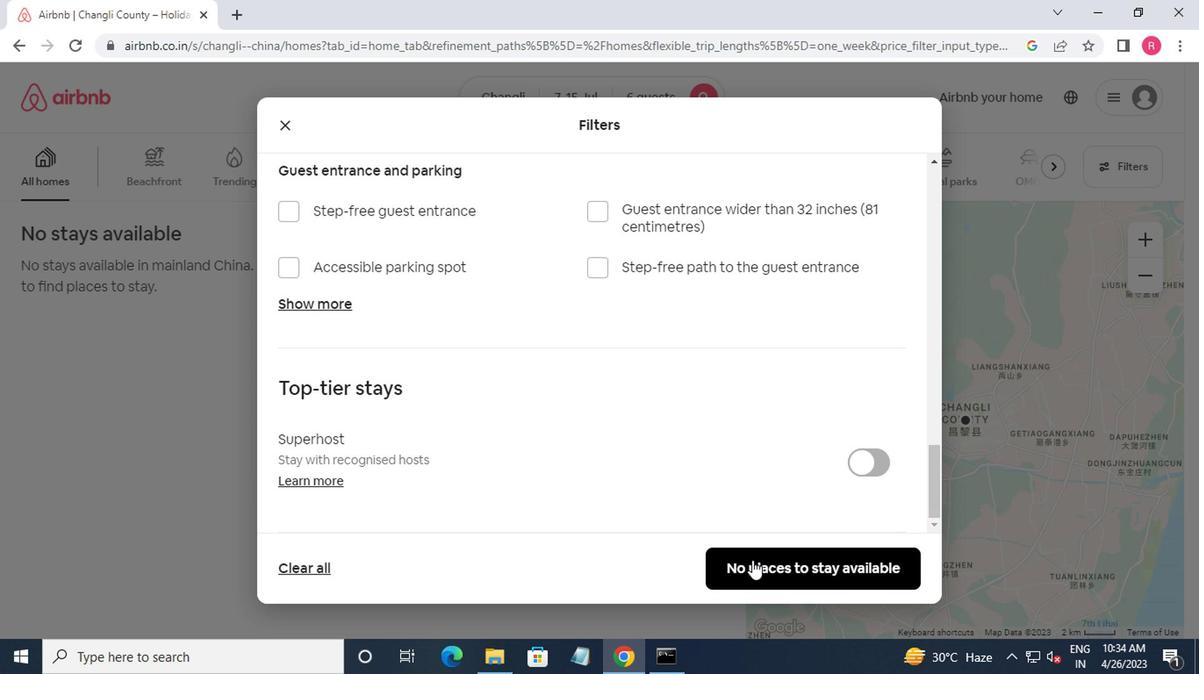 
Action: Mouse moved to (782, 537)
Screenshot: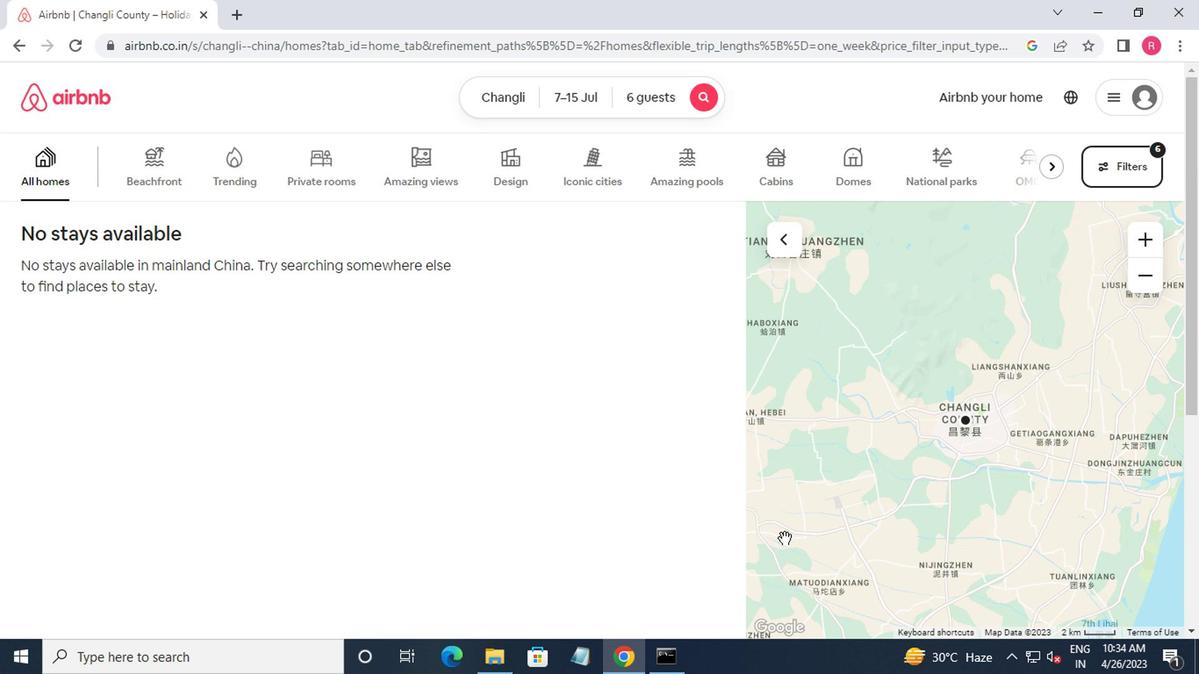 
